 Task: Look for space in Lainate, Italy from 1st July, 2023 to 9th July, 2023 for 2 adults in price range Rs.8000 to Rs.15000. Place can be entire place with 1  bedroom having 1 bed and 1 bathroom. Property type can be house, flat, guest house. Booking option can be shelf check-in. Required host language is English.
Action: Mouse moved to (438, 121)
Screenshot: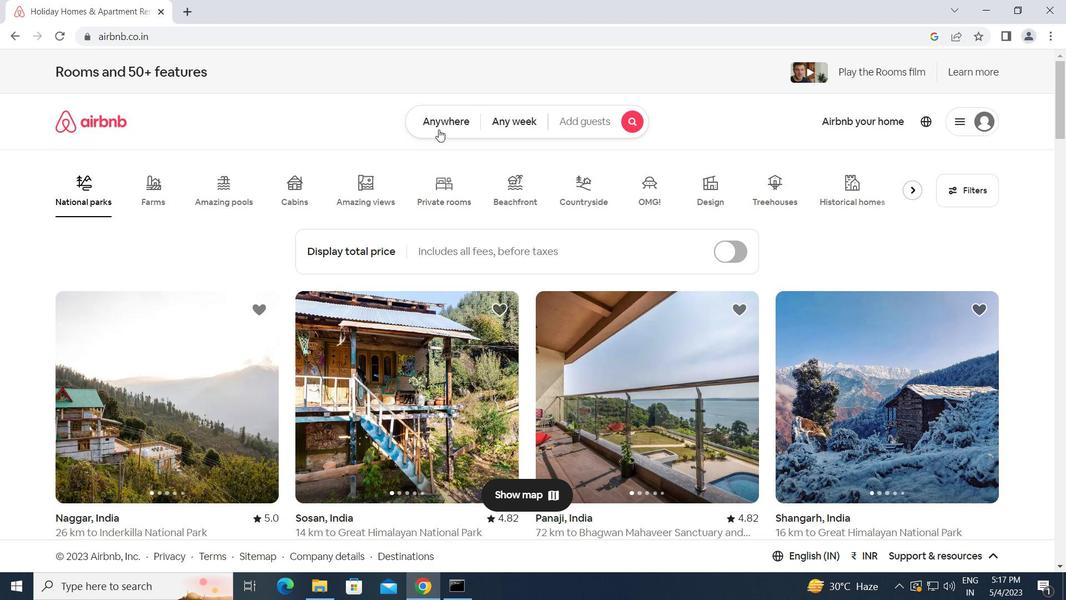 
Action: Mouse pressed left at (438, 121)
Screenshot: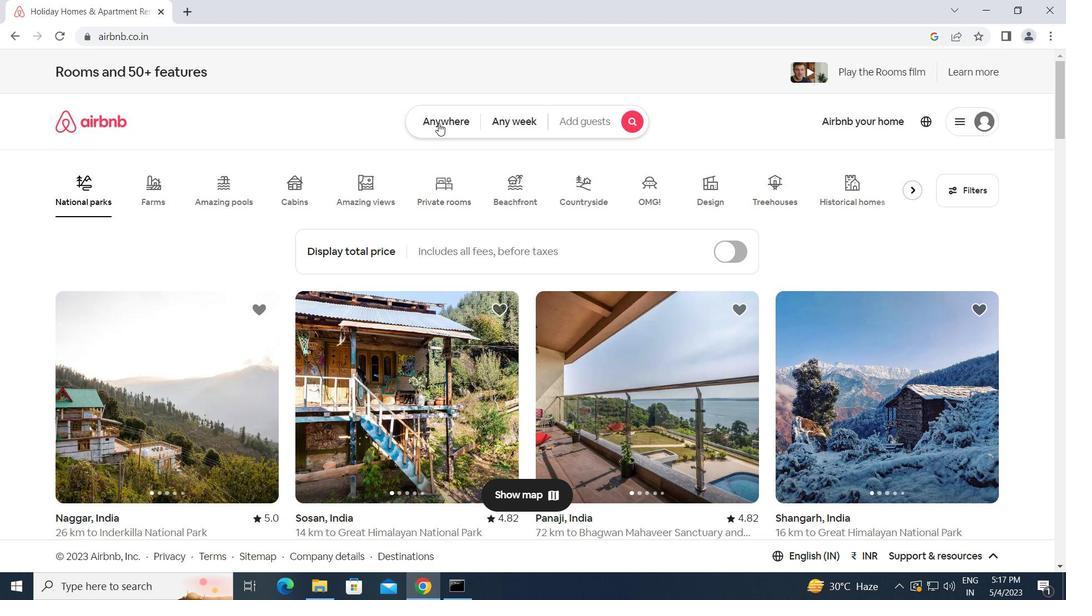 
Action: Mouse moved to (375, 172)
Screenshot: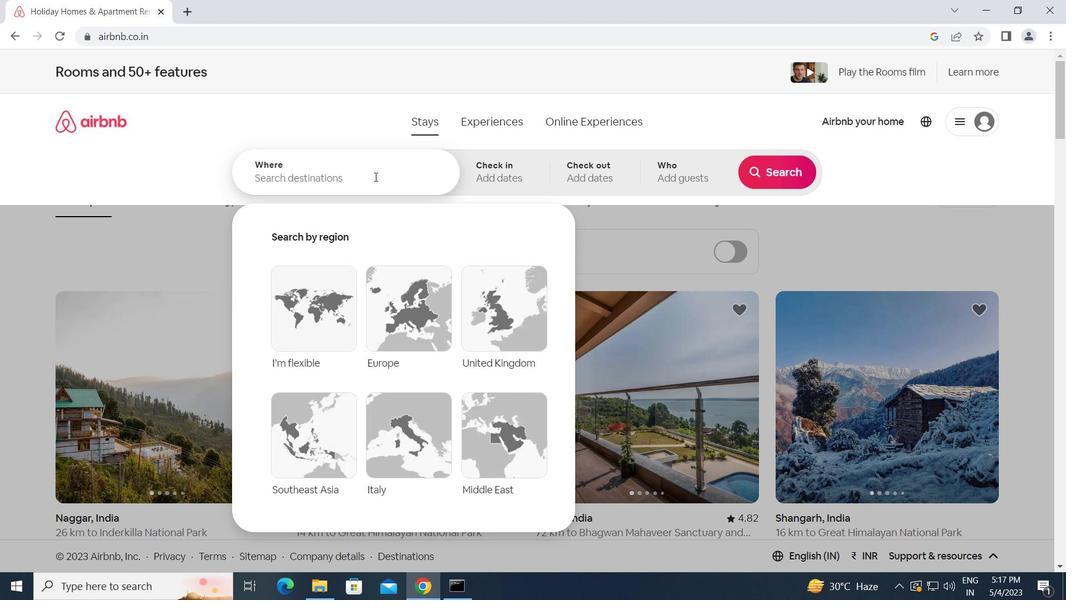 
Action: Mouse pressed left at (375, 172)
Screenshot: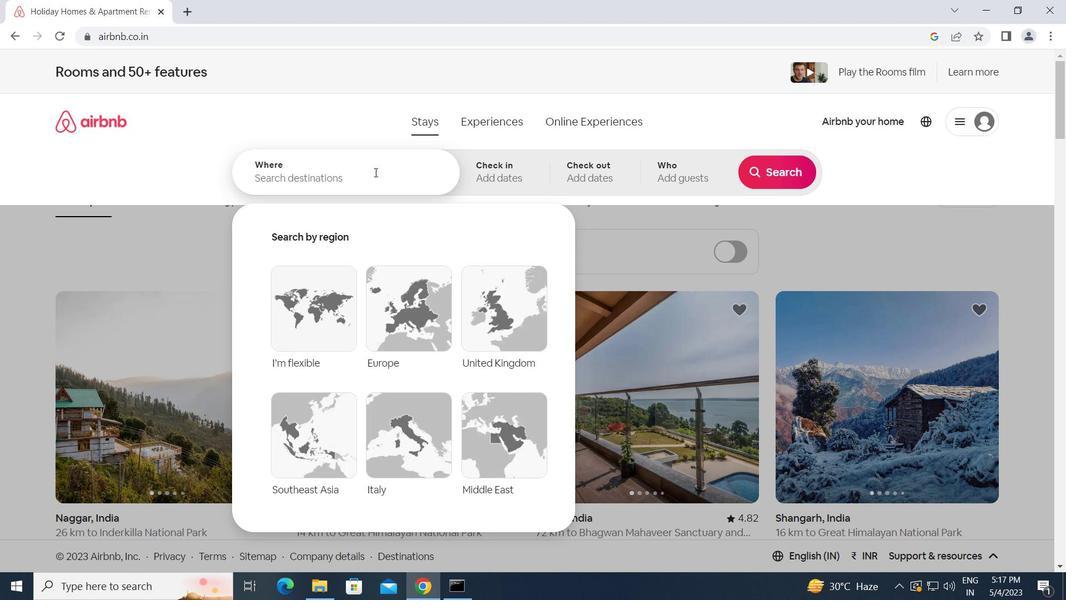 
Action: Key pressed l<Key.caps_lock>ainate,<Key.space><Key.caps_lock>i<Key.caps_lock>taly<Key.enter>
Screenshot: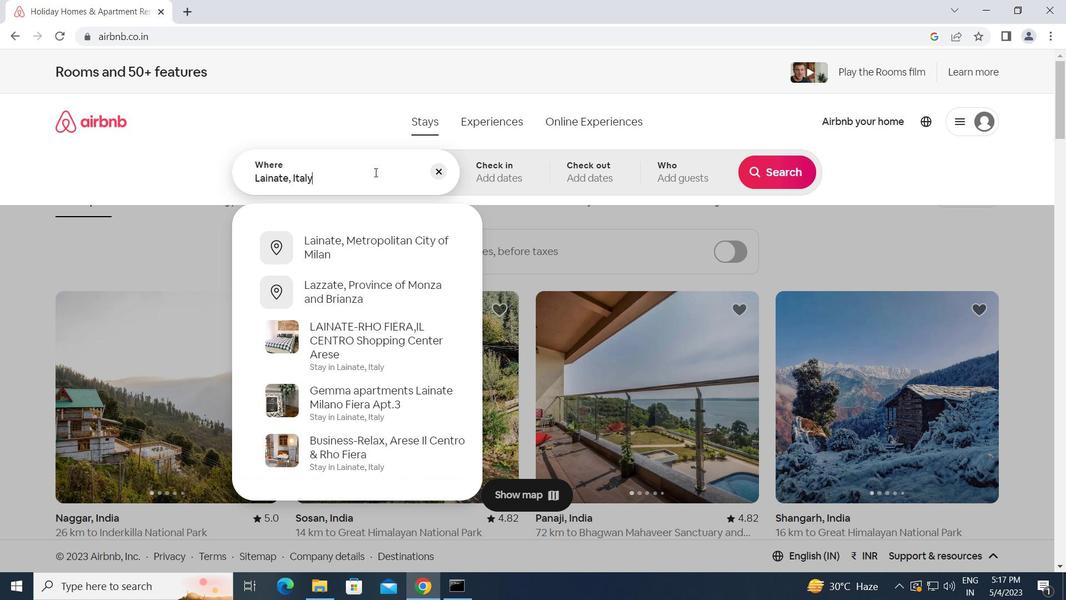 
Action: Mouse moved to (775, 281)
Screenshot: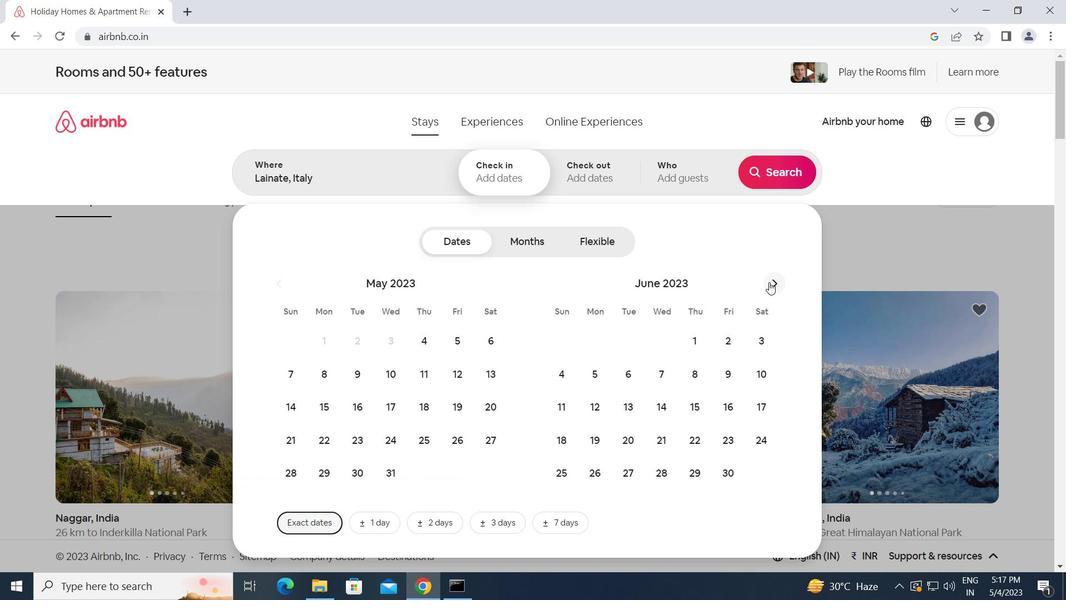 
Action: Mouse pressed left at (775, 281)
Screenshot: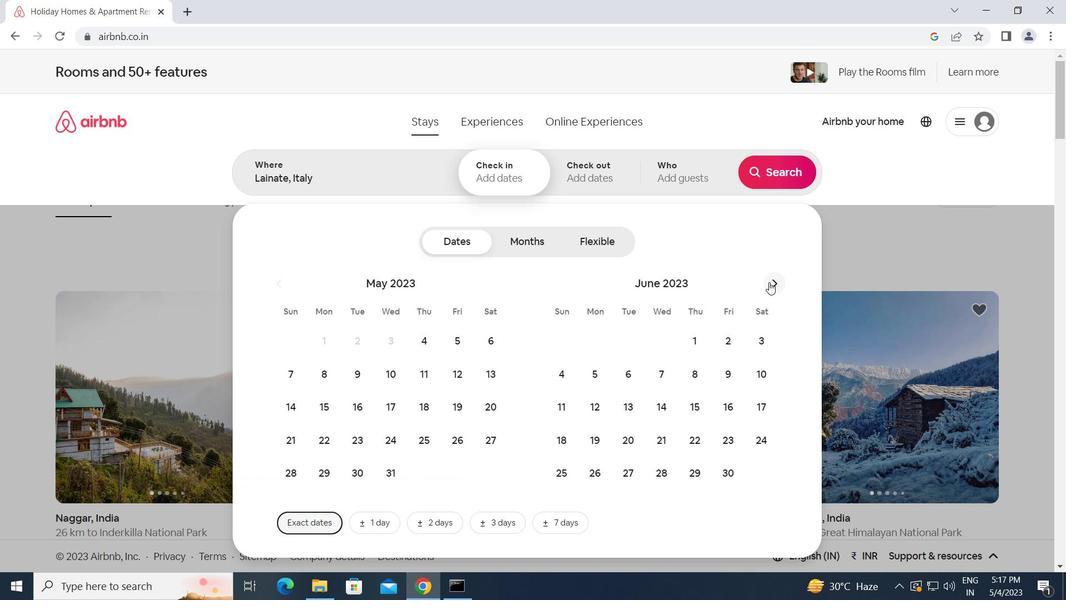 
Action: Mouse moved to (756, 341)
Screenshot: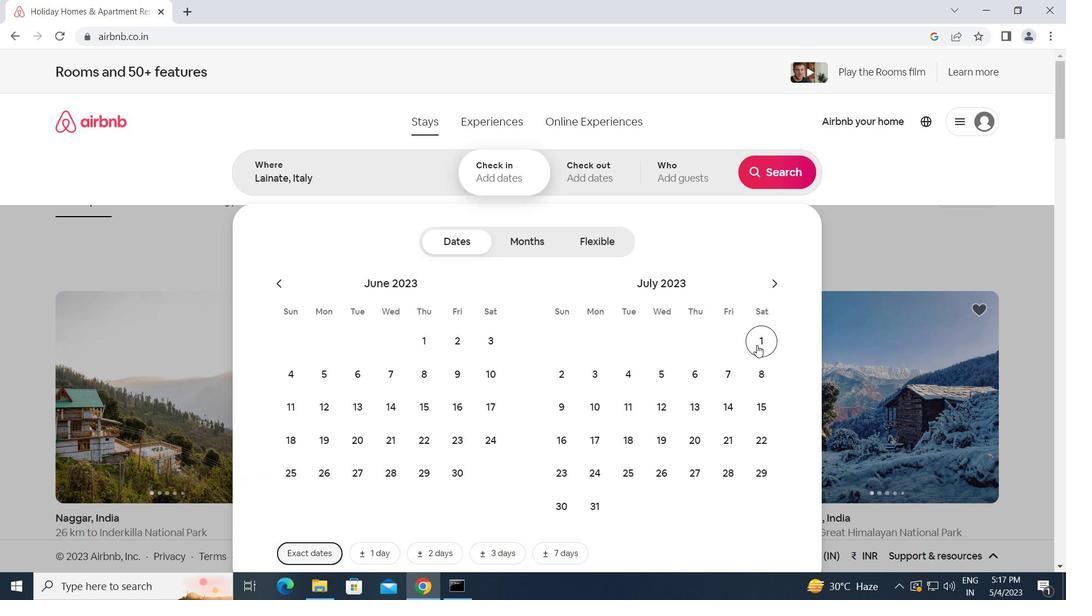 
Action: Mouse pressed left at (756, 341)
Screenshot: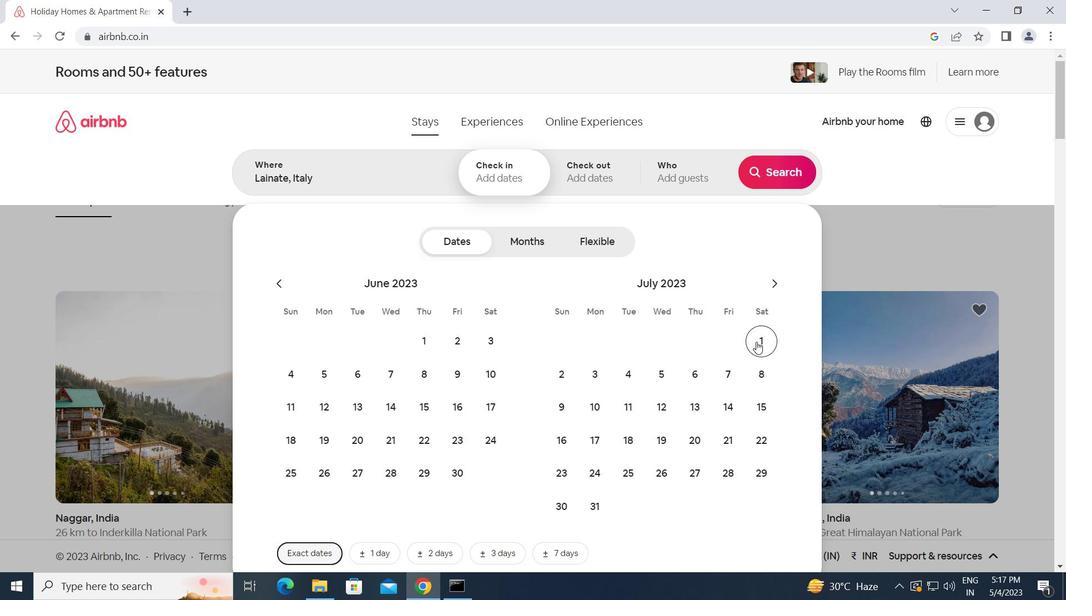 
Action: Mouse moved to (566, 408)
Screenshot: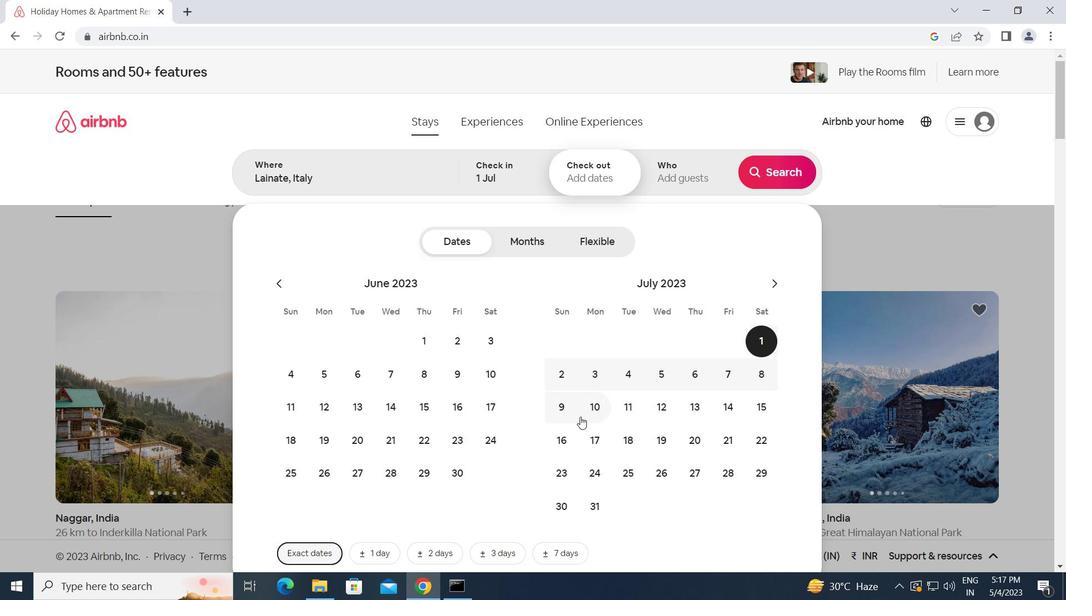 
Action: Mouse pressed left at (566, 408)
Screenshot: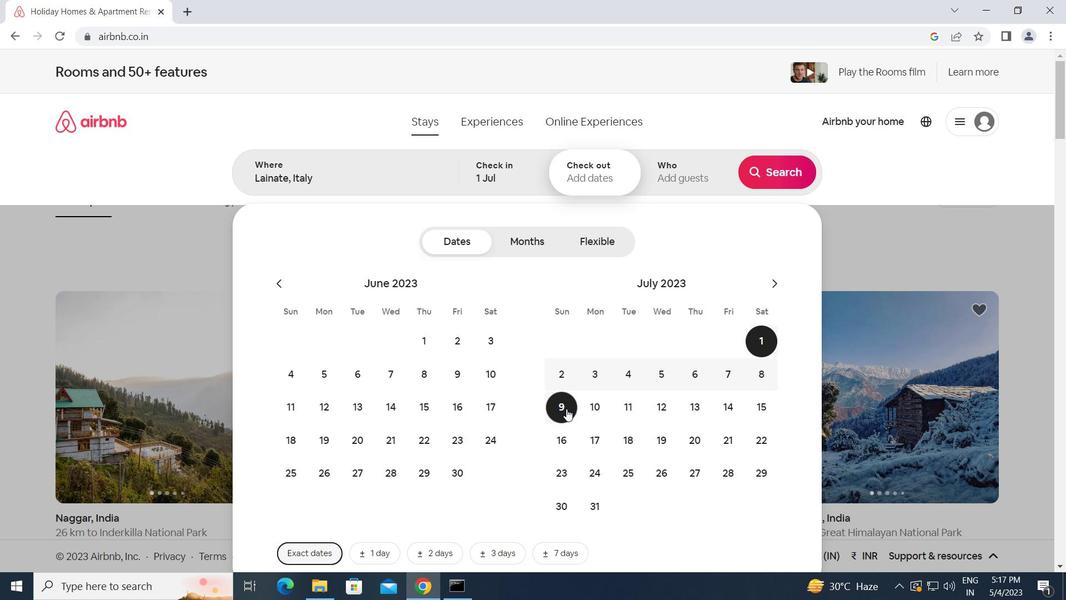 
Action: Mouse moved to (662, 178)
Screenshot: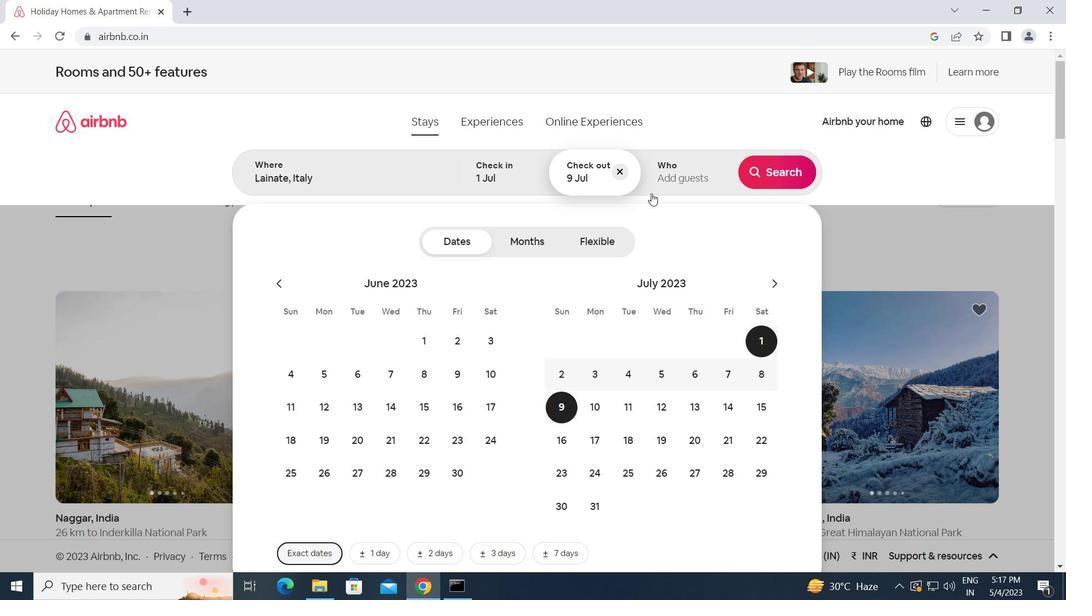 
Action: Mouse pressed left at (662, 178)
Screenshot: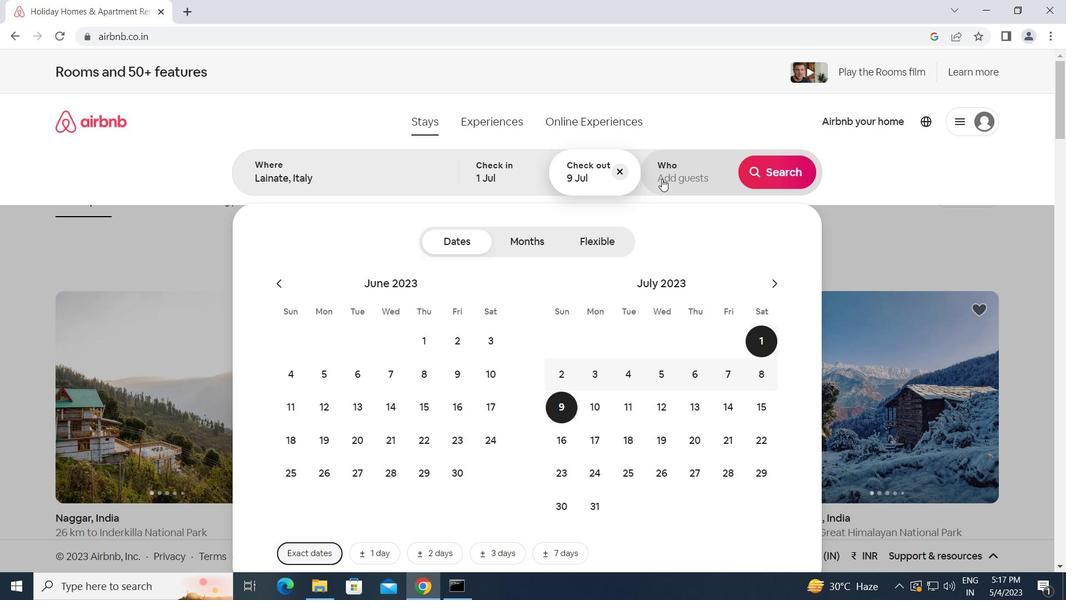 
Action: Mouse moved to (783, 252)
Screenshot: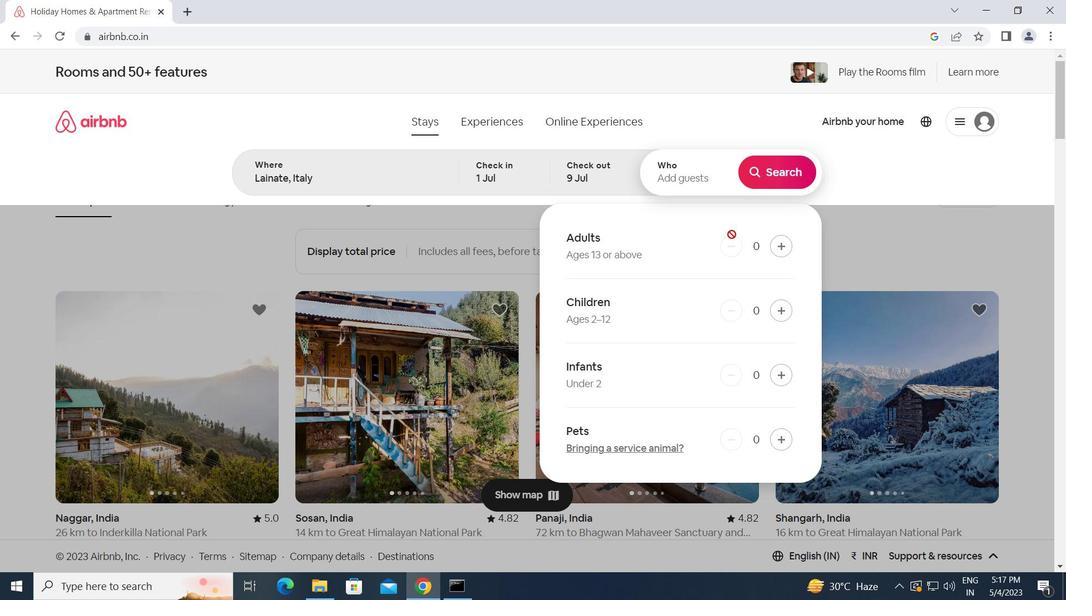 
Action: Mouse pressed left at (783, 252)
Screenshot: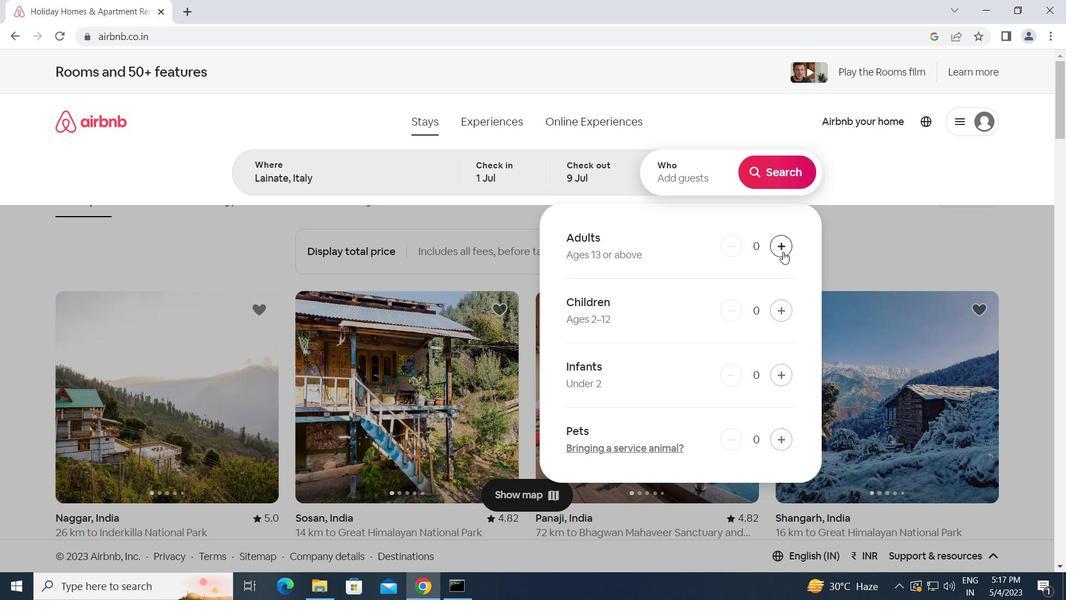 
Action: Mouse pressed left at (783, 252)
Screenshot: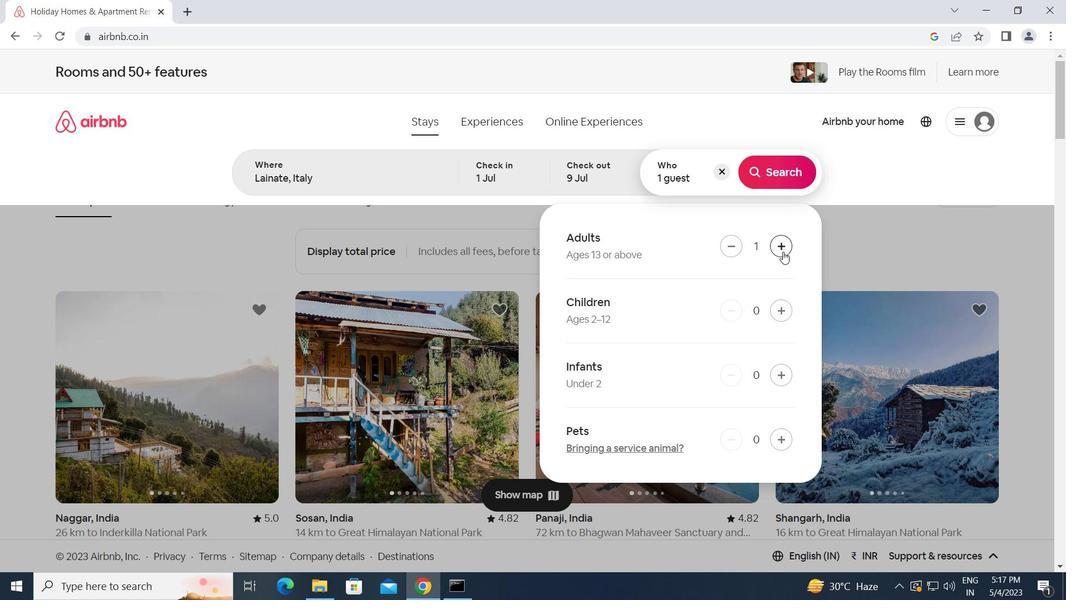 
Action: Mouse moved to (780, 170)
Screenshot: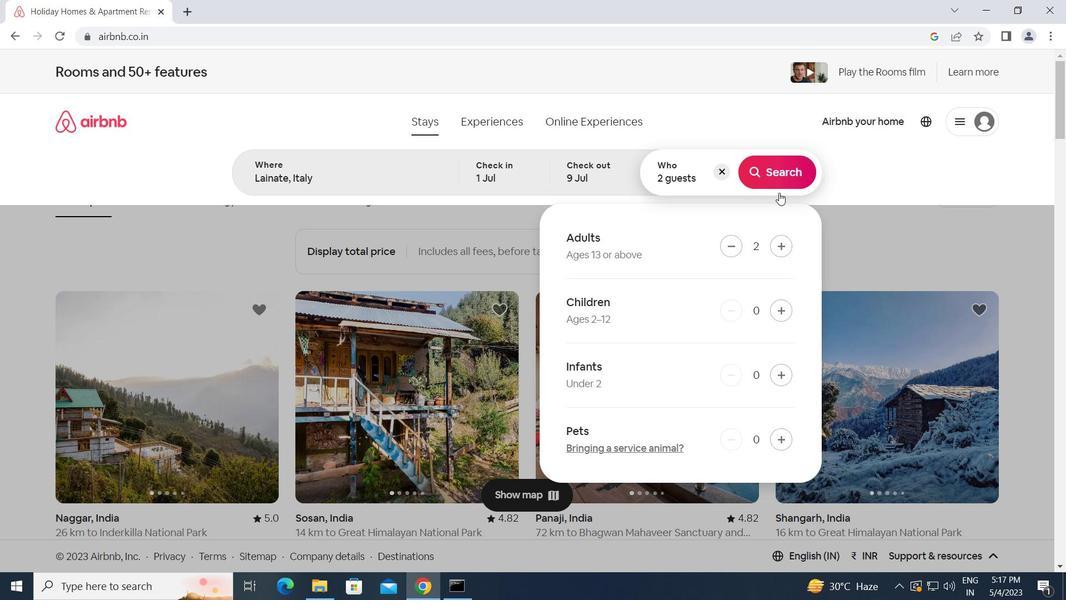 
Action: Mouse pressed left at (780, 170)
Screenshot: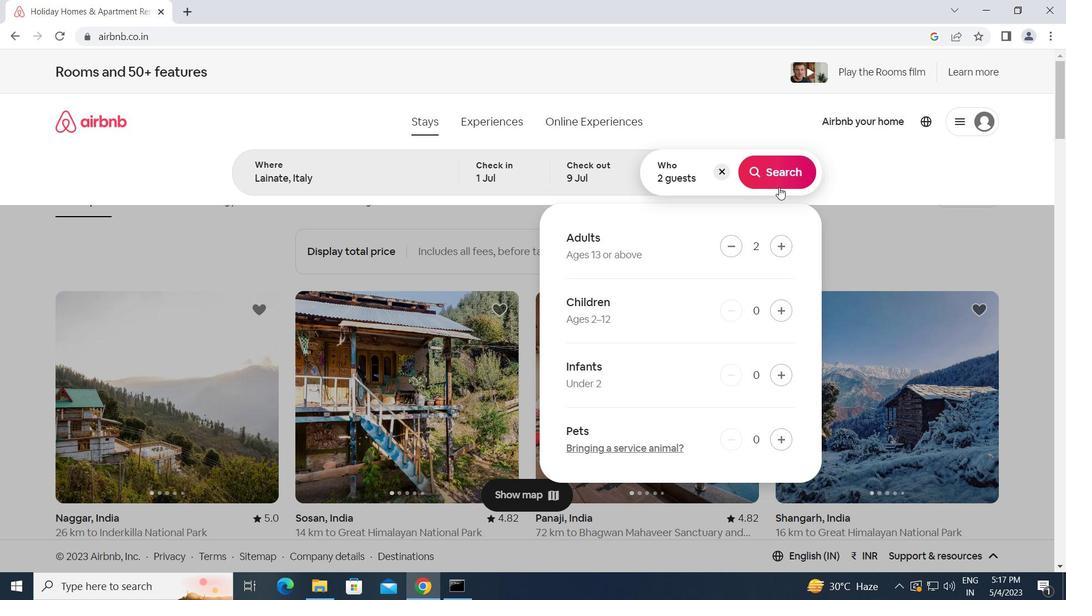
Action: Mouse moved to (987, 132)
Screenshot: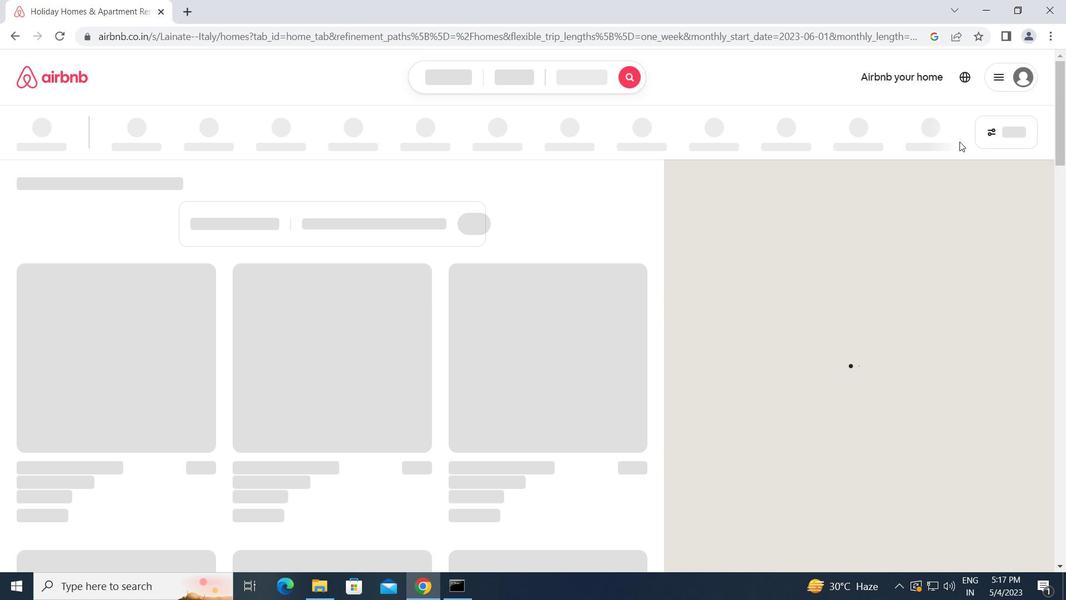 
Action: Mouse pressed left at (987, 132)
Screenshot: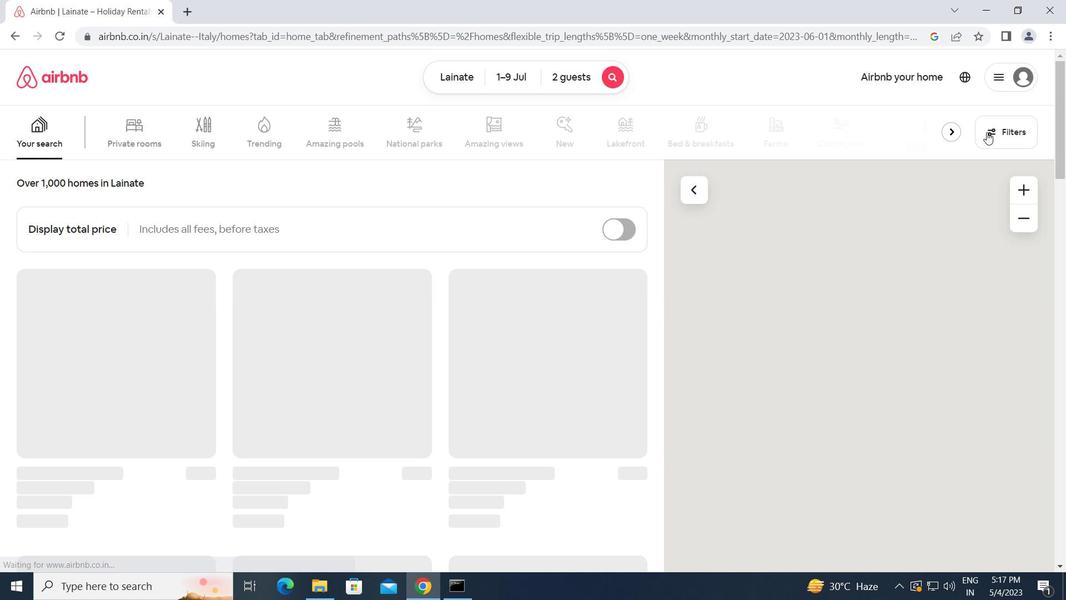 
Action: Mouse moved to (352, 311)
Screenshot: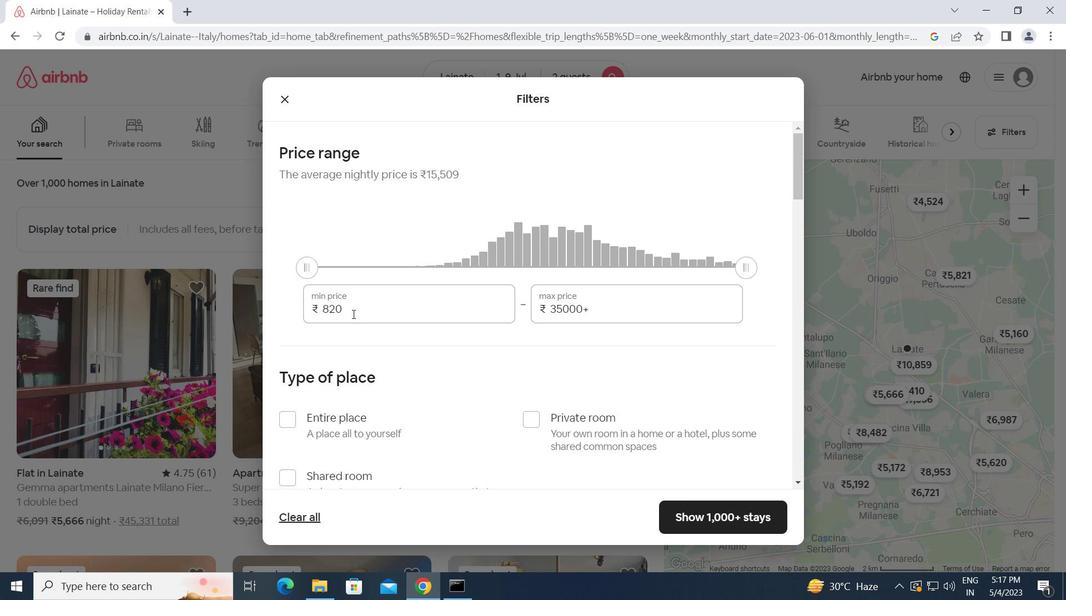 
Action: Mouse pressed left at (352, 311)
Screenshot: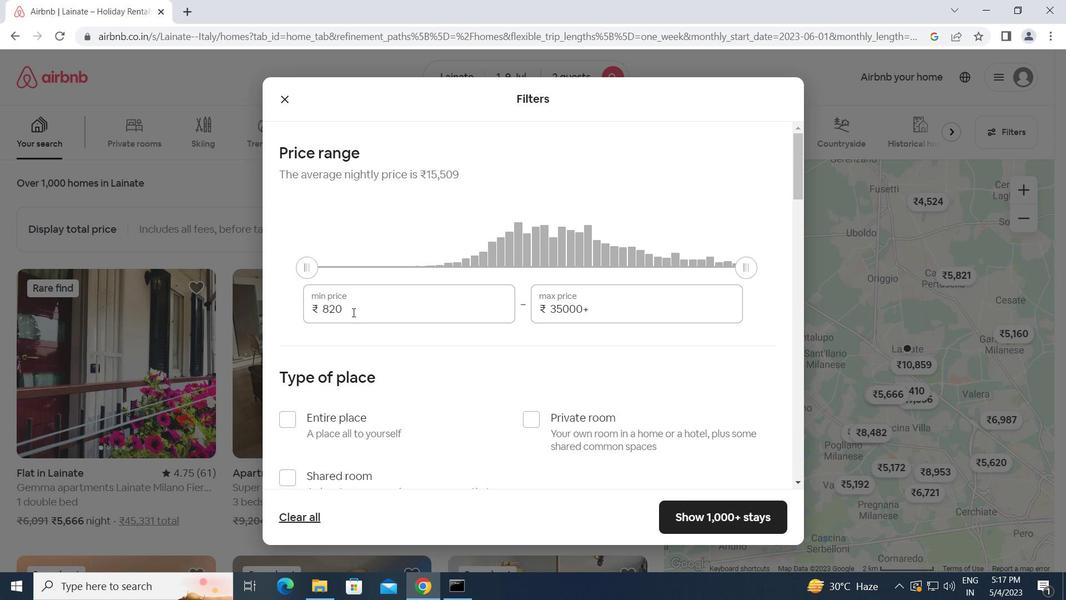 
Action: Mouse moved to (313, 300)
Screenshot: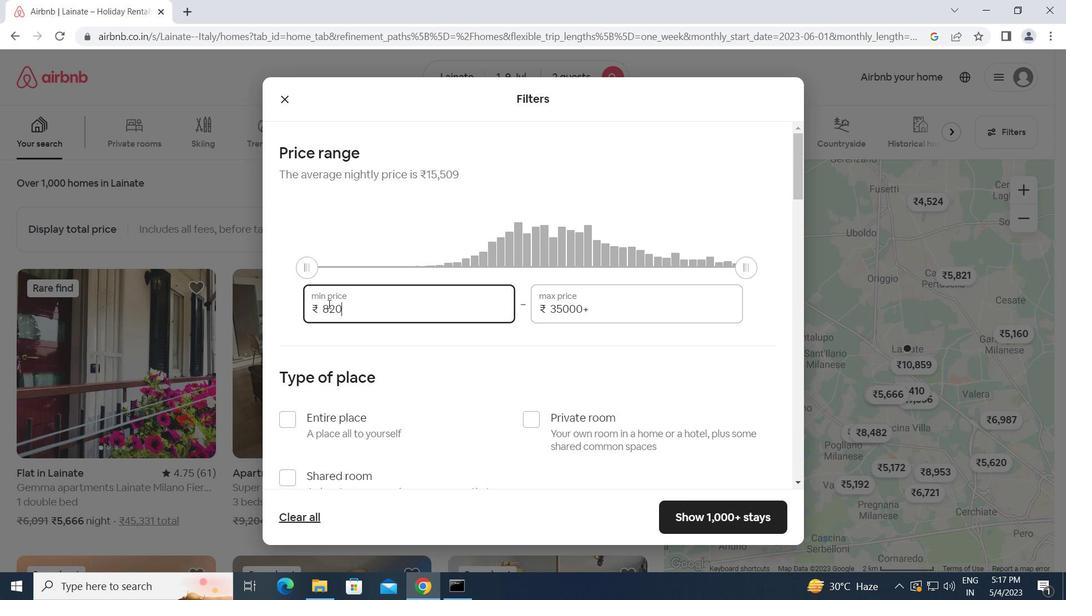 
Action: Key pressed 8000<Key.tab>15<Key.backspace><Key.backspace><Key.backspace><Key.backspace><Key.backspace><Key.backspace><Key.backspace>15000
Screenshot: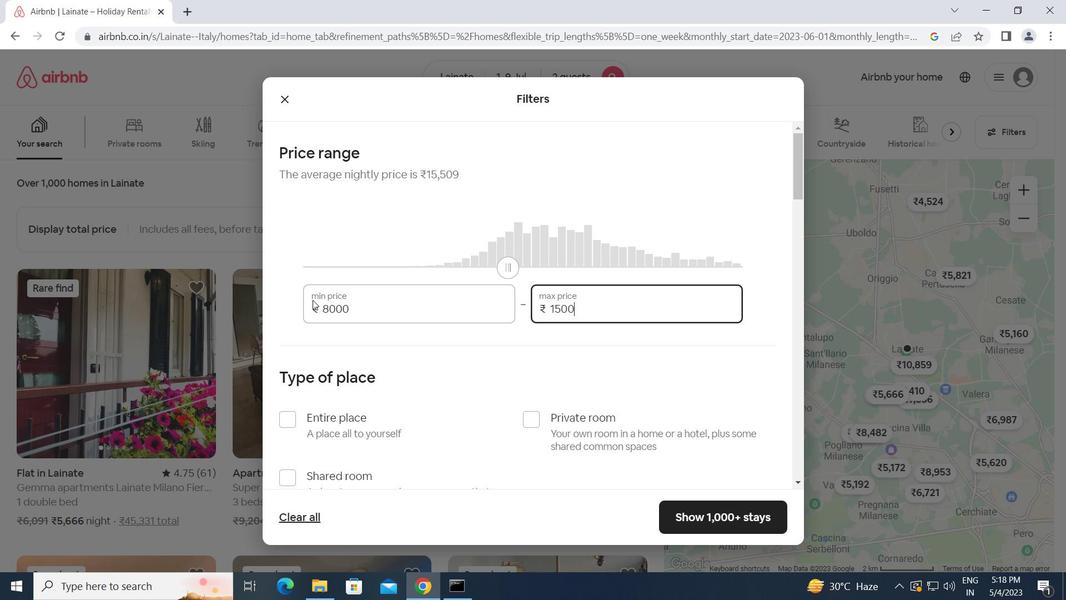 
Action: Mouse moved to (322, 327)
Screenshot: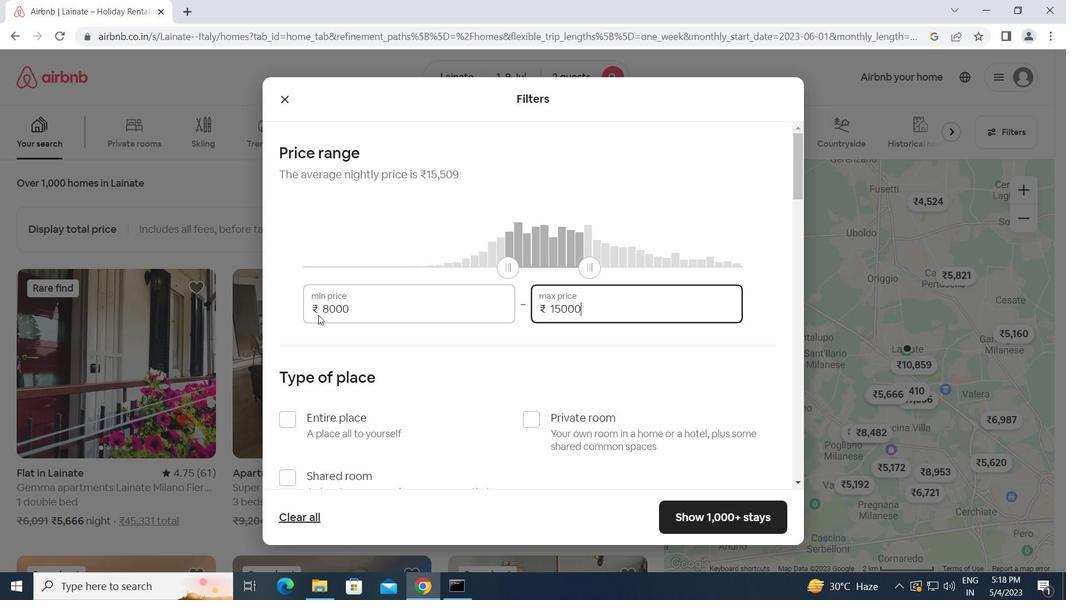 
Action: Mouse scrolled (322, 326) with delta (0, 0)
Screenshot: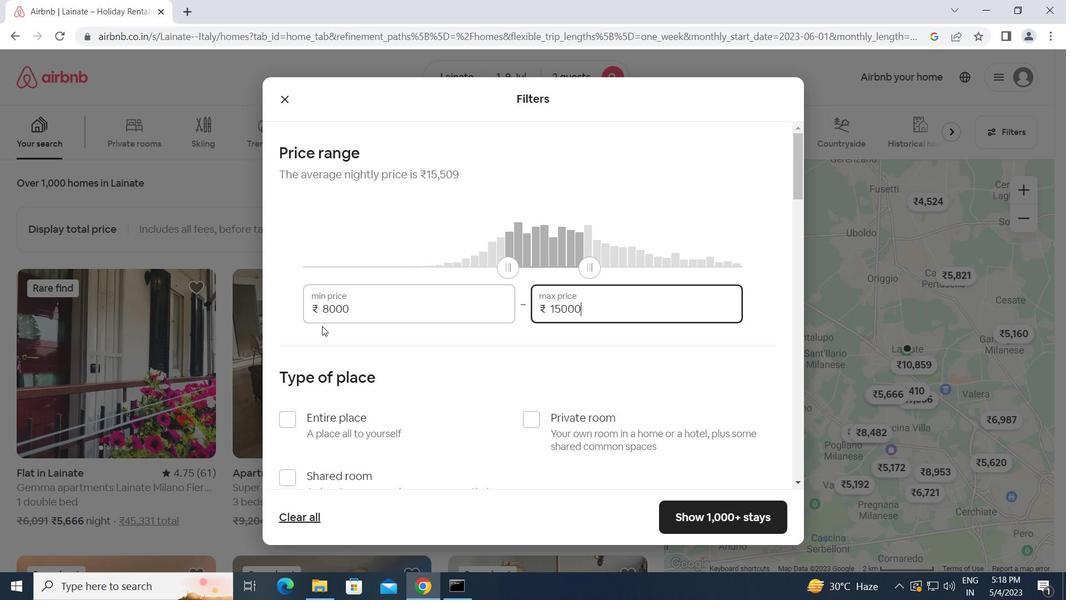 
Action: Mouse moved to (284, 349)
Screenshot: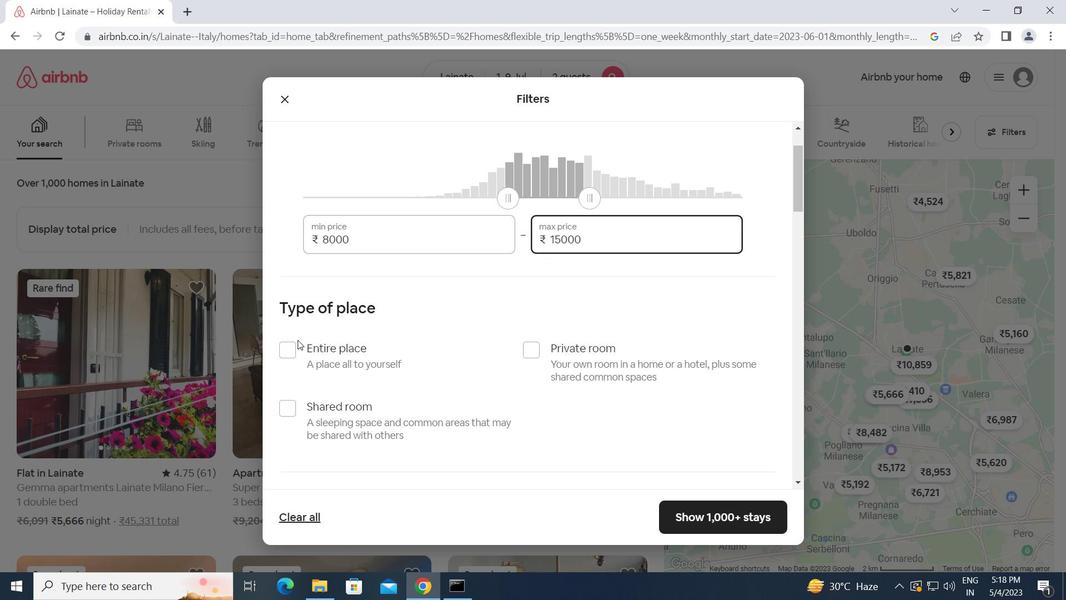 
Action: Mouse pressed left at (284, 349)
Screenshot: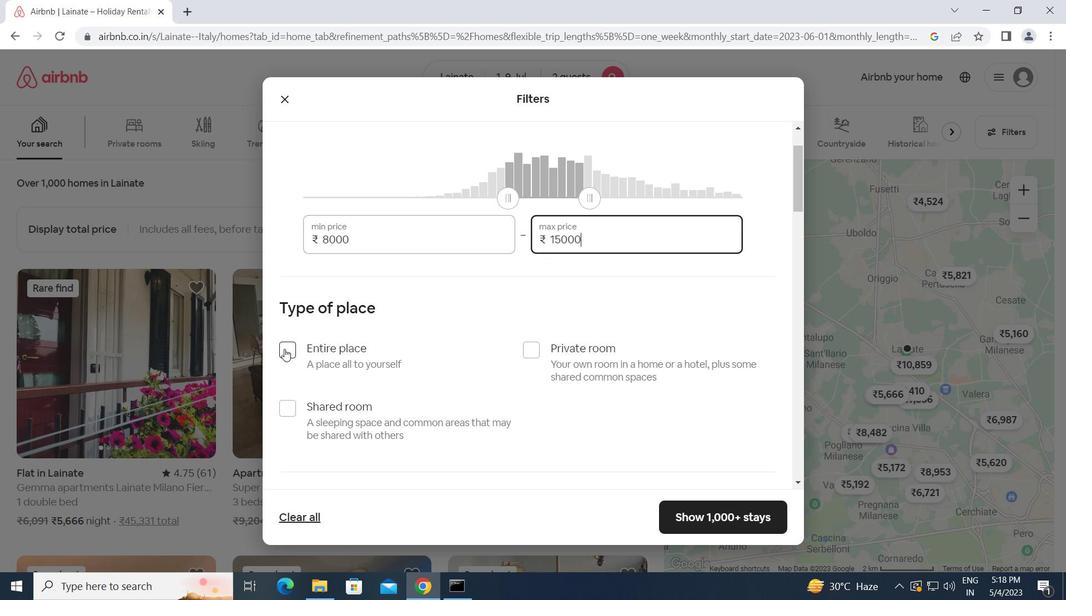 
Action: Mouse moved to (394, 372)
Screenshot: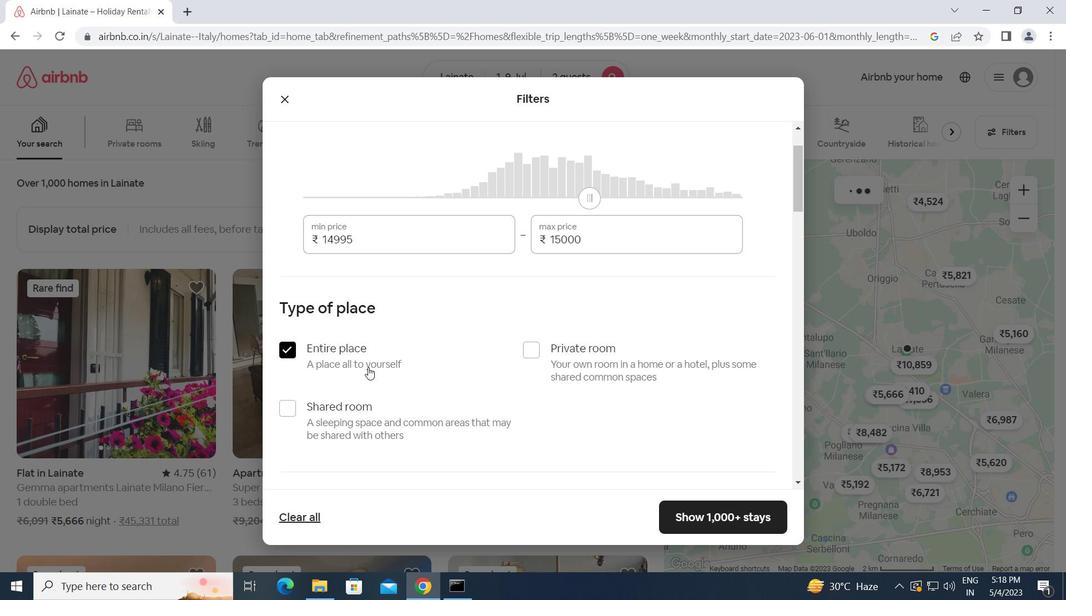 
Action: Mouse scrolled (394, 372) with delta (0, 0)
Screenshot: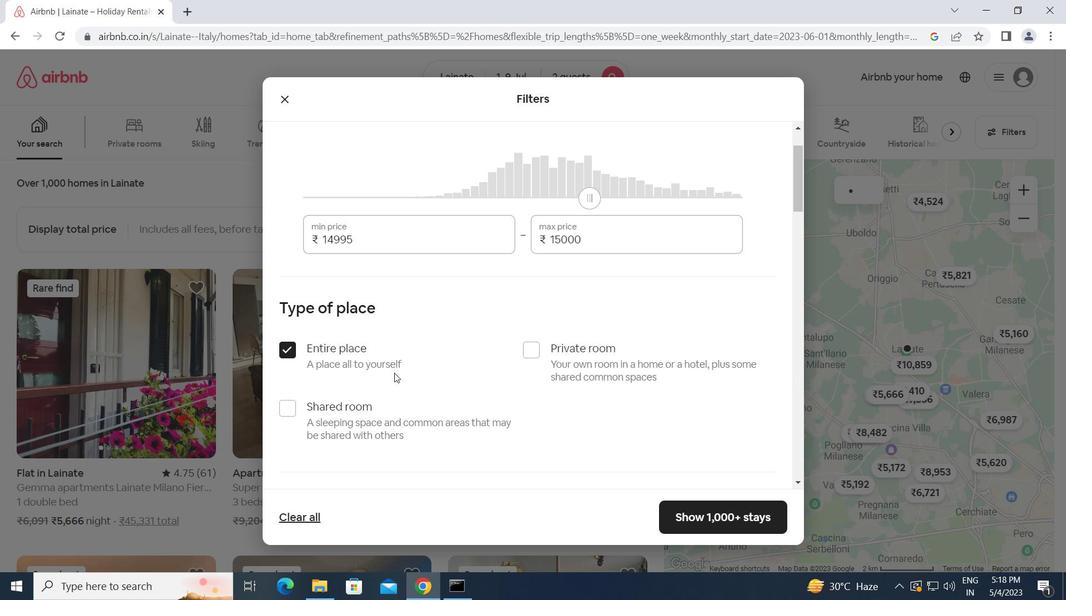 
Action: Mouse scrolled (394, 372) with delta (0, 0)
Screenshot: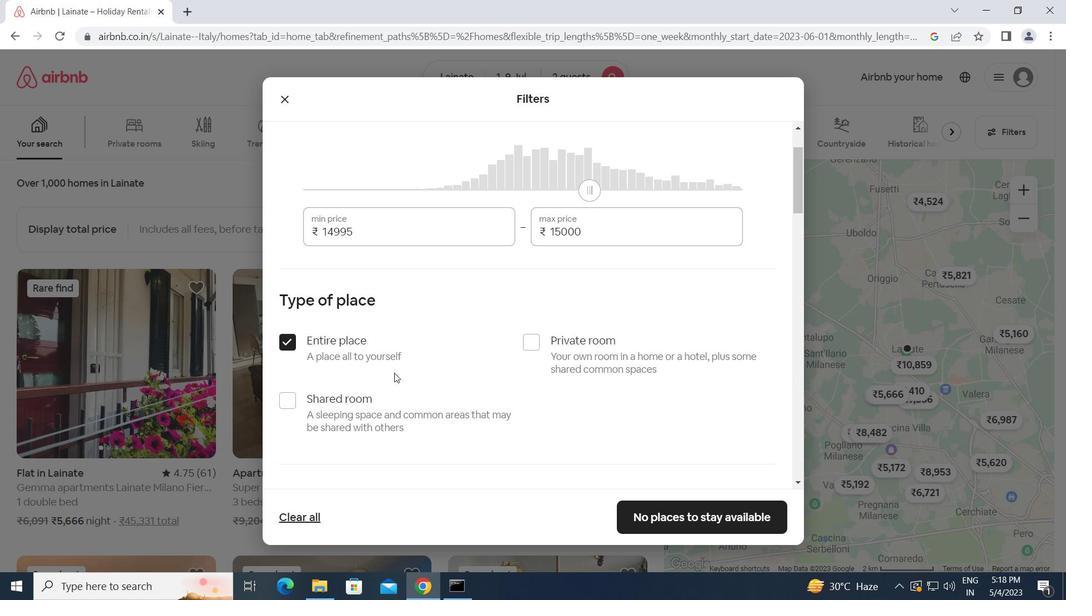 
Action: Mouse scrolled (394, 372) with delta (0, 0)
Screenshot: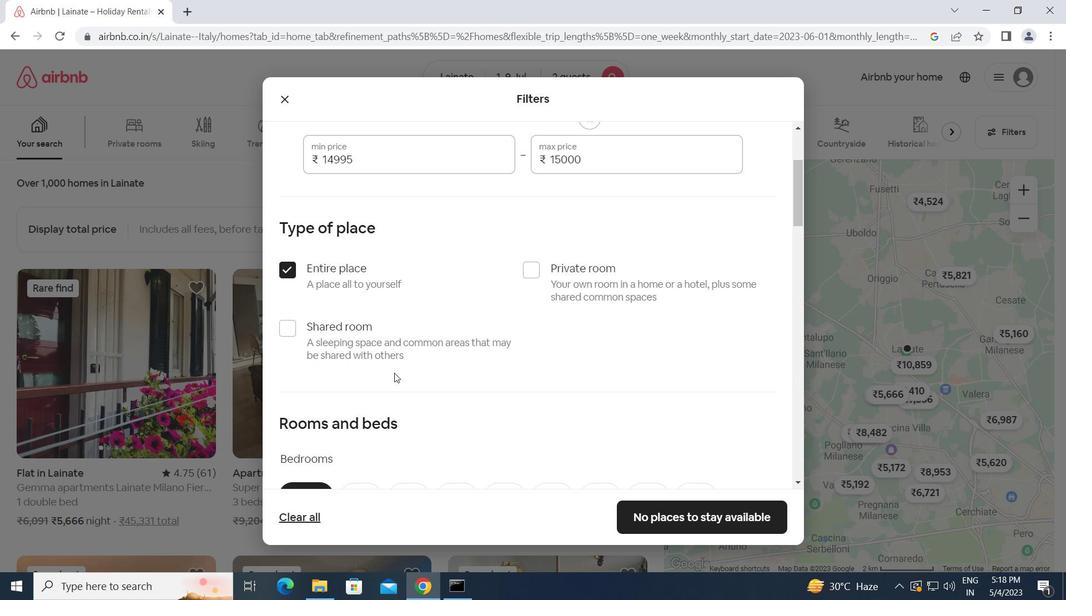 
Action: Mouse scrolled (394, 372) with delta (0, 0)
Screenshot: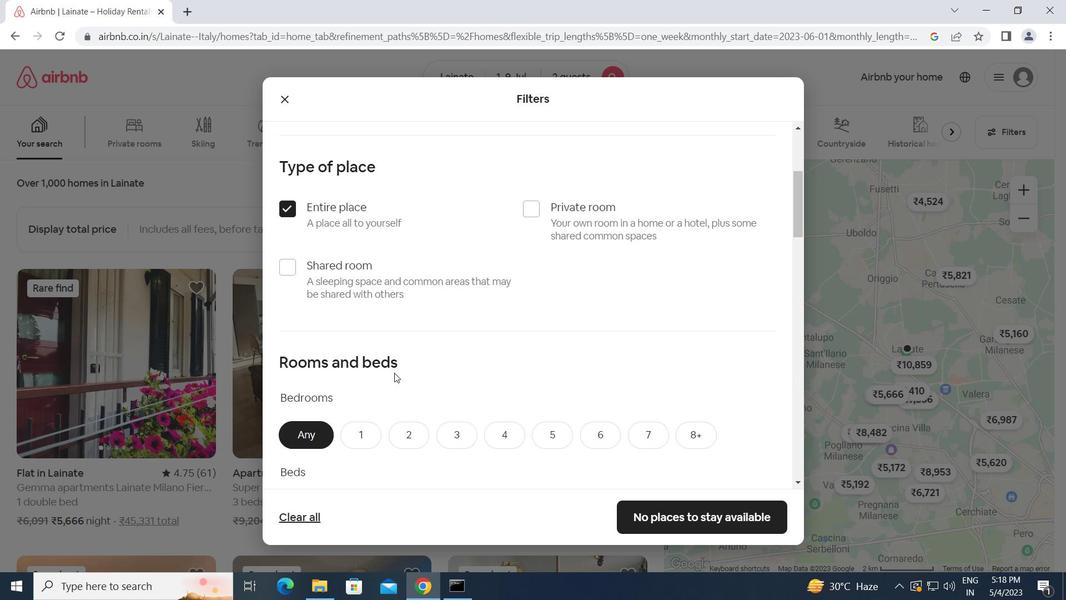 
Action: Mouse moved to (366, 302)
Screenshot: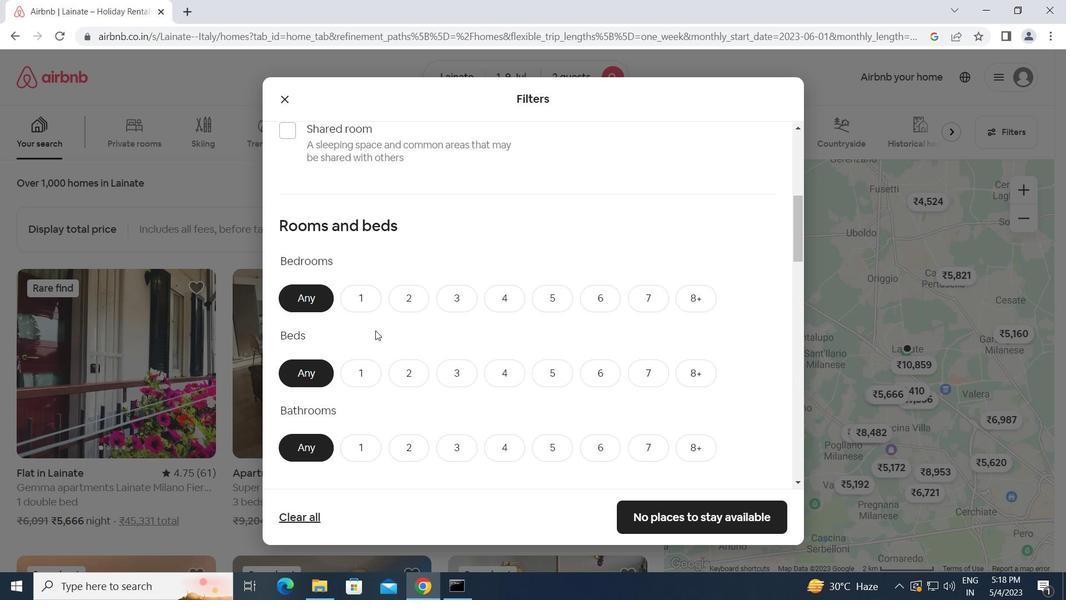 
Action: Mouse pressed left at (366, 302)
Screenshot: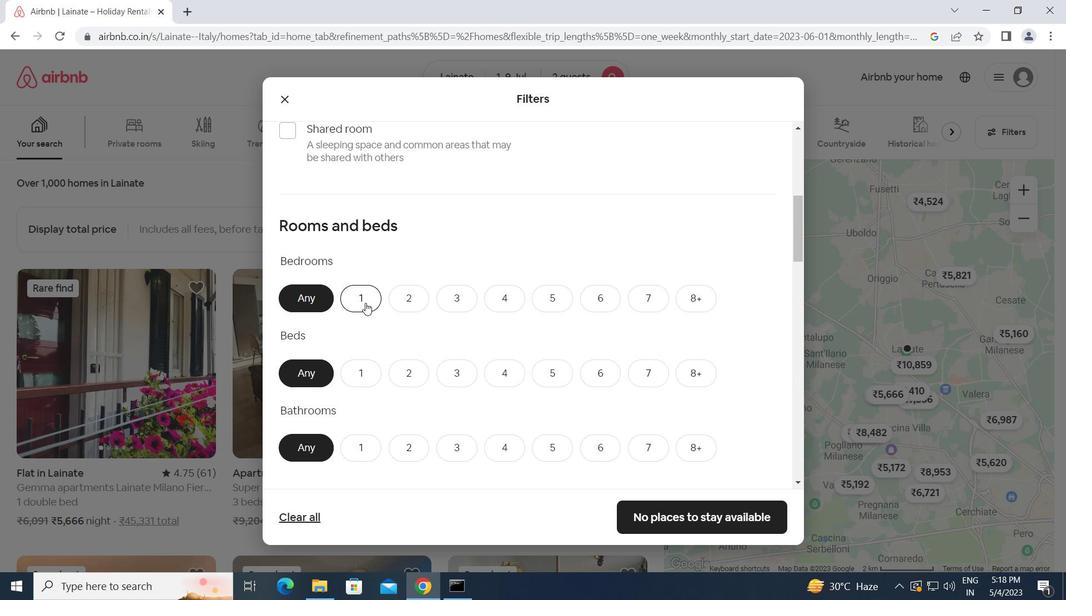 
Action: Mouse moved to (354, 370)
Screenshot: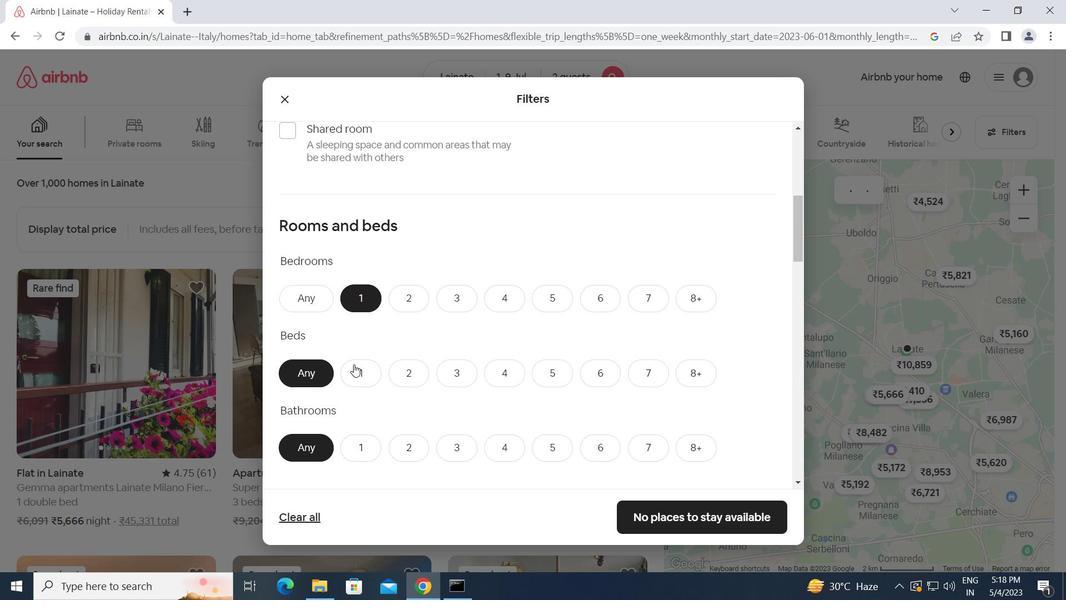 
Action: Mouse pressed left at (354, 370)
Screenshot: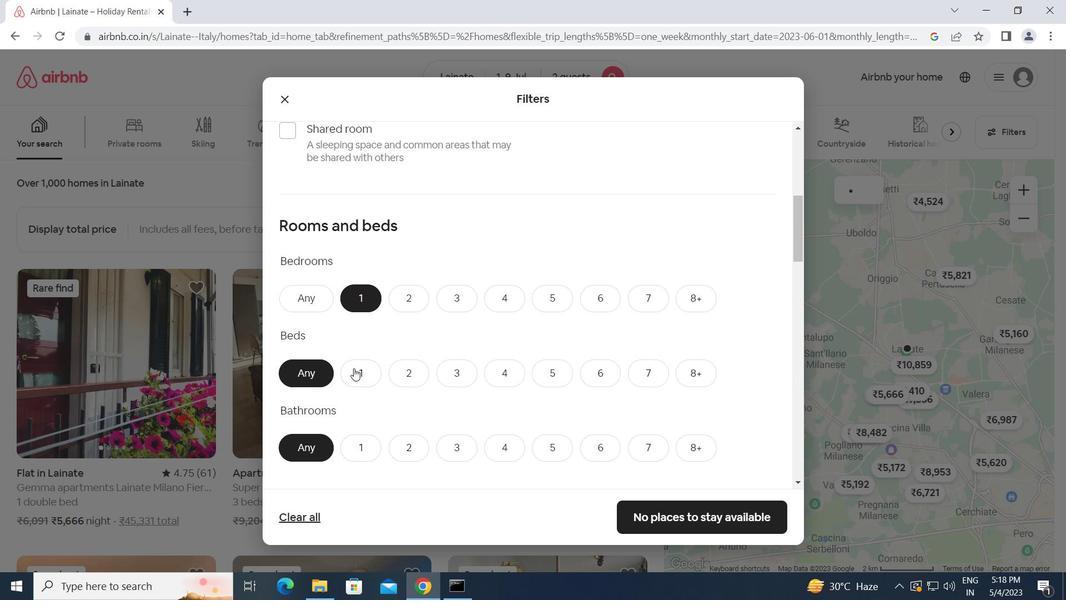 
Action: Mouse moved to (353, 450)
Screenshot: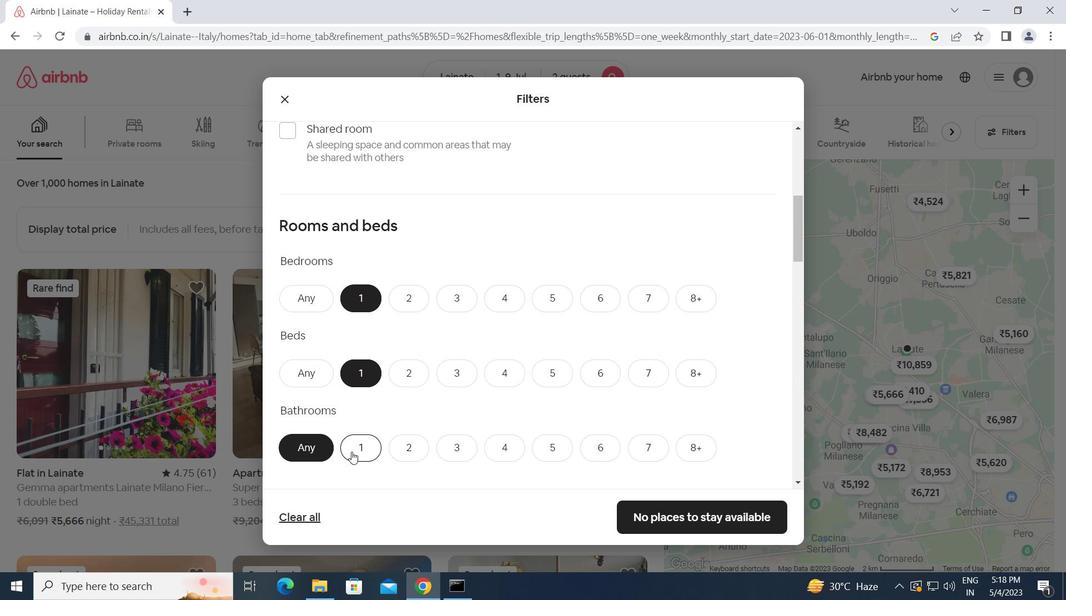 
Action: Mouse pressed left at (353, 450)
Screenshot: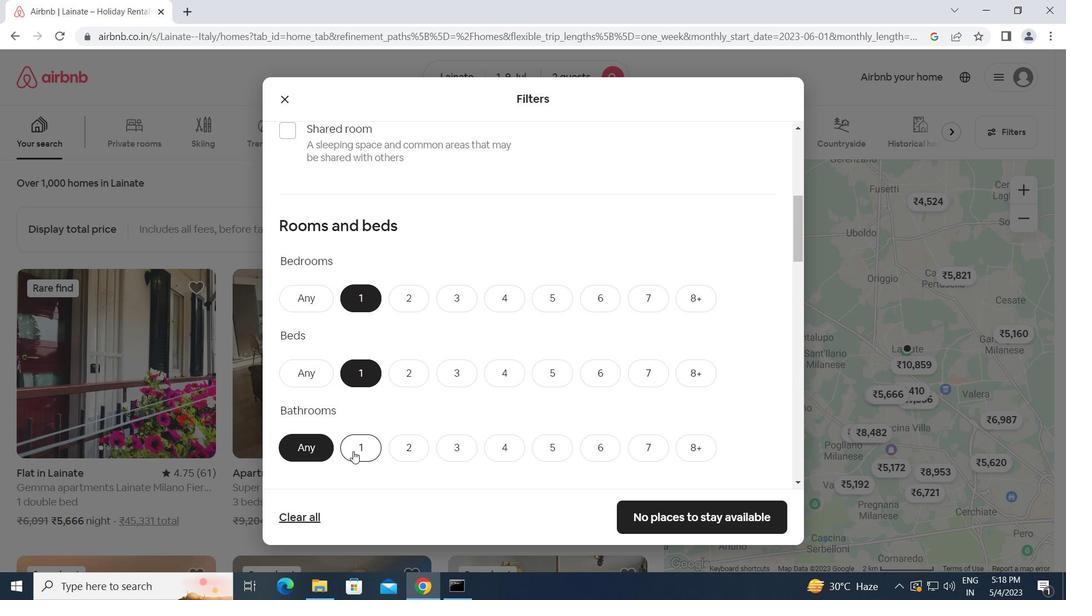 
Action: Mouse moved to (462, 438)
Screenshot: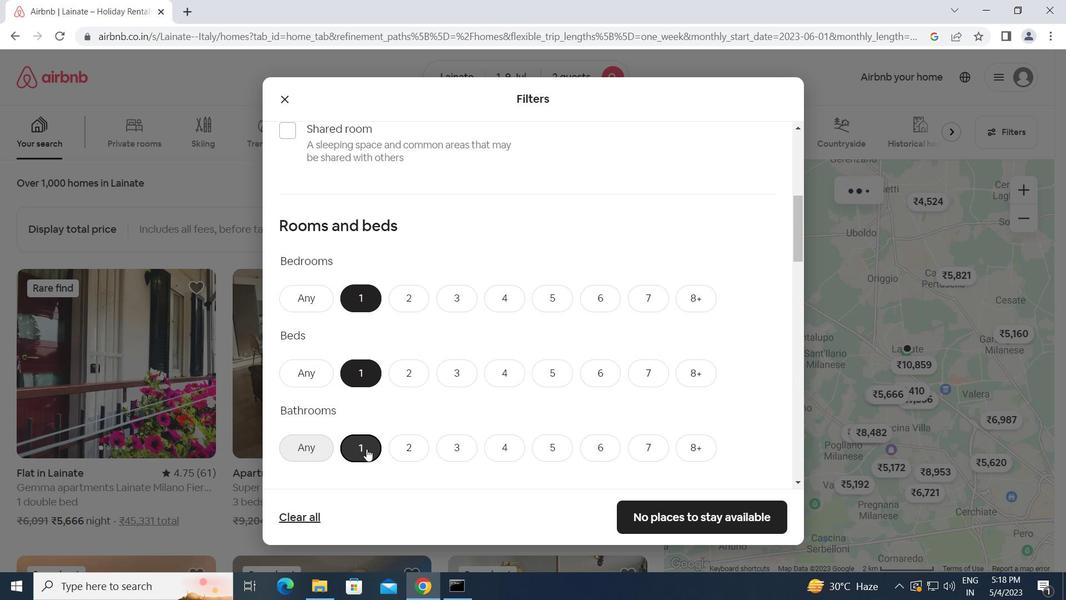 
Action: Mouse scrolled (462, 438) with delta (0, 0)
Screenshot: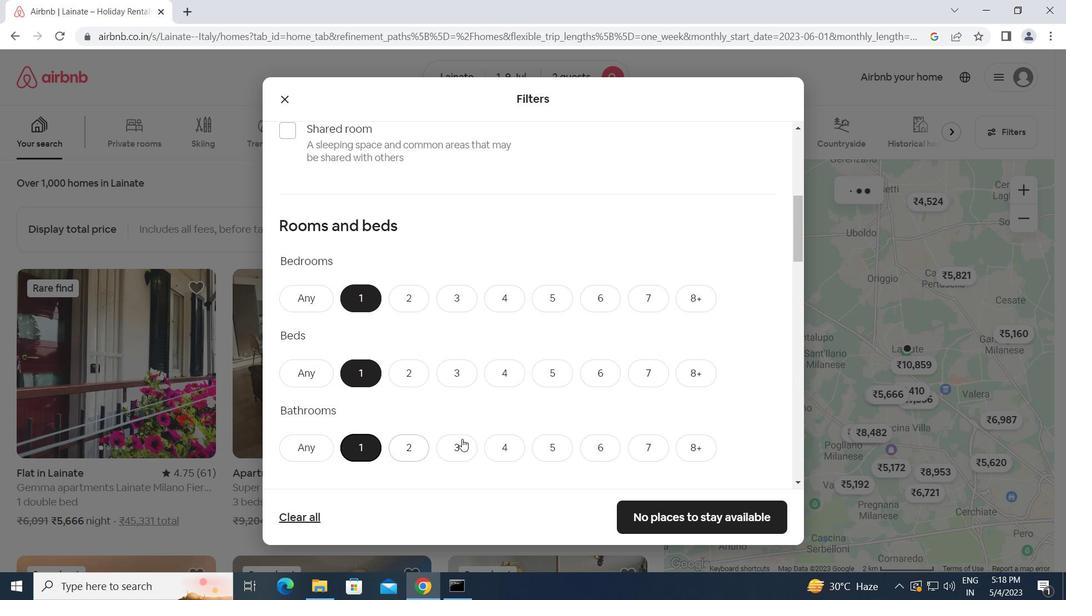 
Action: Mouse scrolled (462, 438) with delta (0, 0)
Screenshot: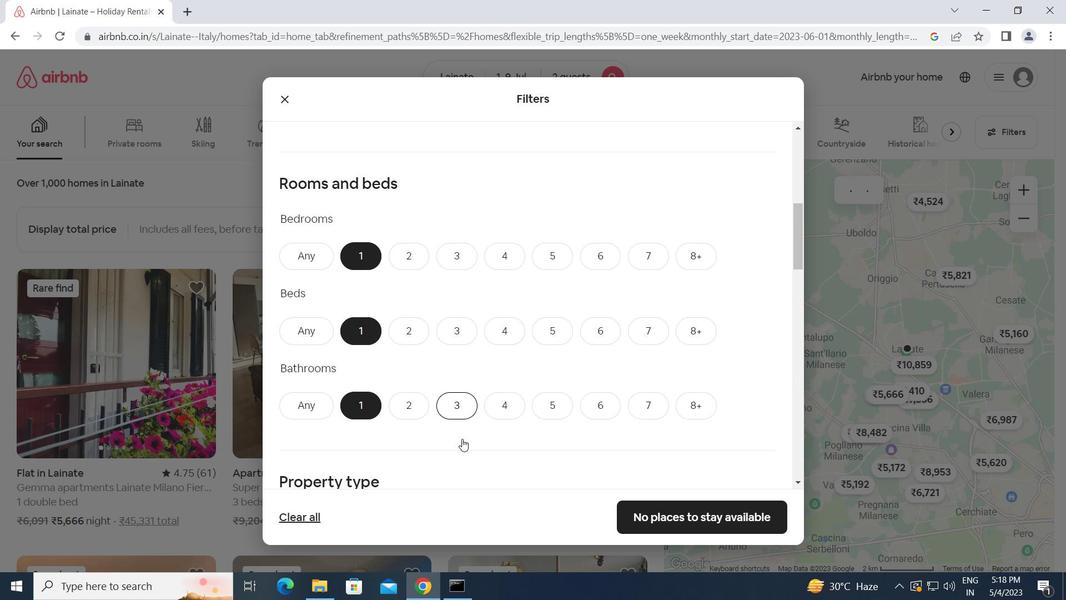
Action: Mouse scrolled (462, 438) with delta (0, 0)
Screenshot: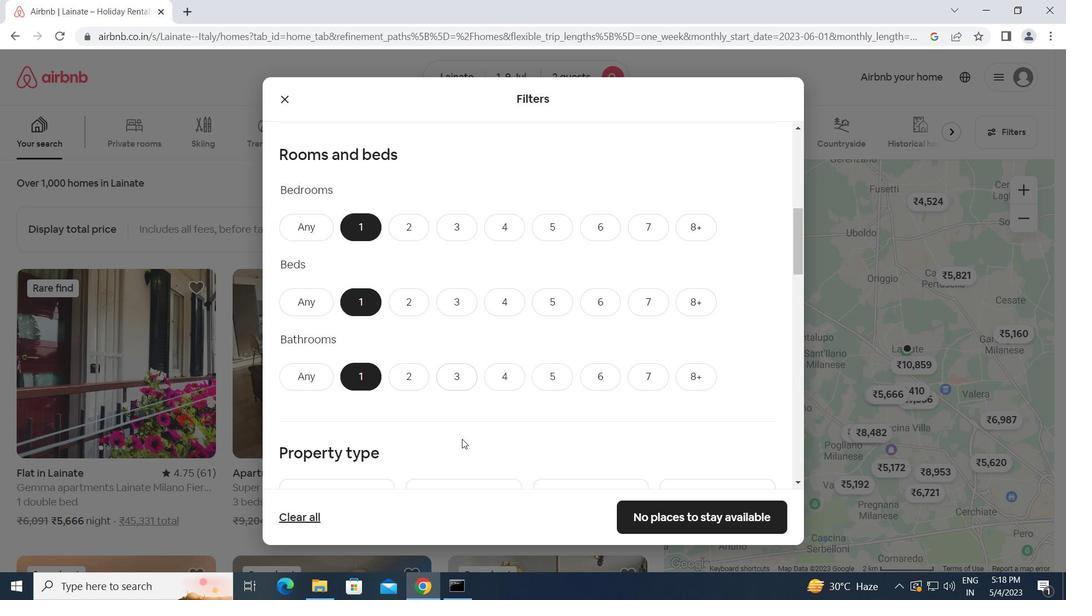 
Action: Mouse moved to (359, 403)
Screenshot: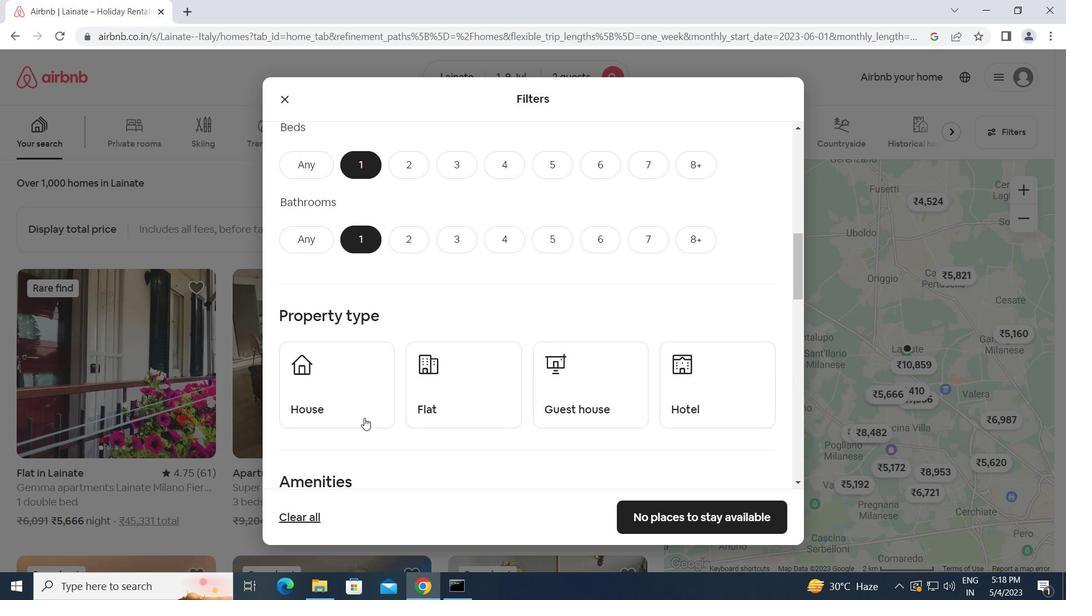 
Action: Mouse pressed left at (359, 403)
Screenshot: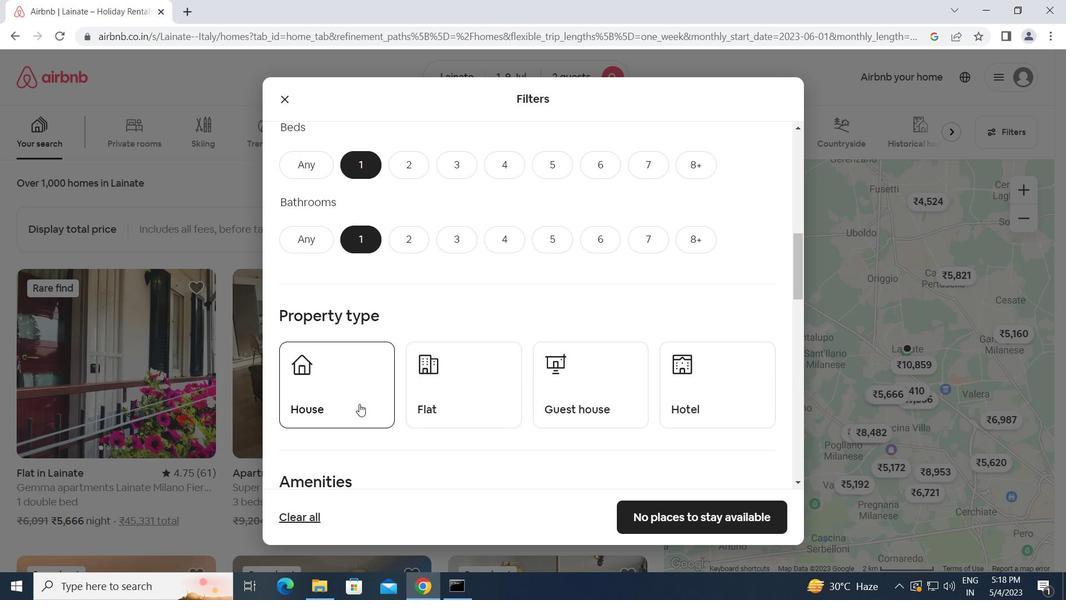 
Action: Mouse moved to (436, 400)
Screenshot: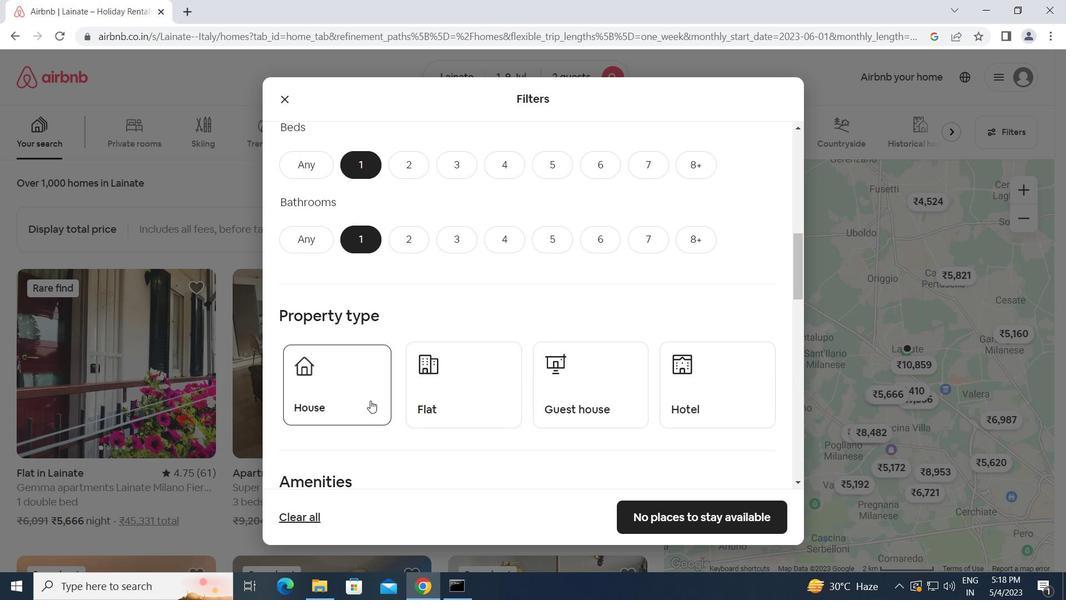 
Action: Mouse pressed left at (436, 400)
Screenshot: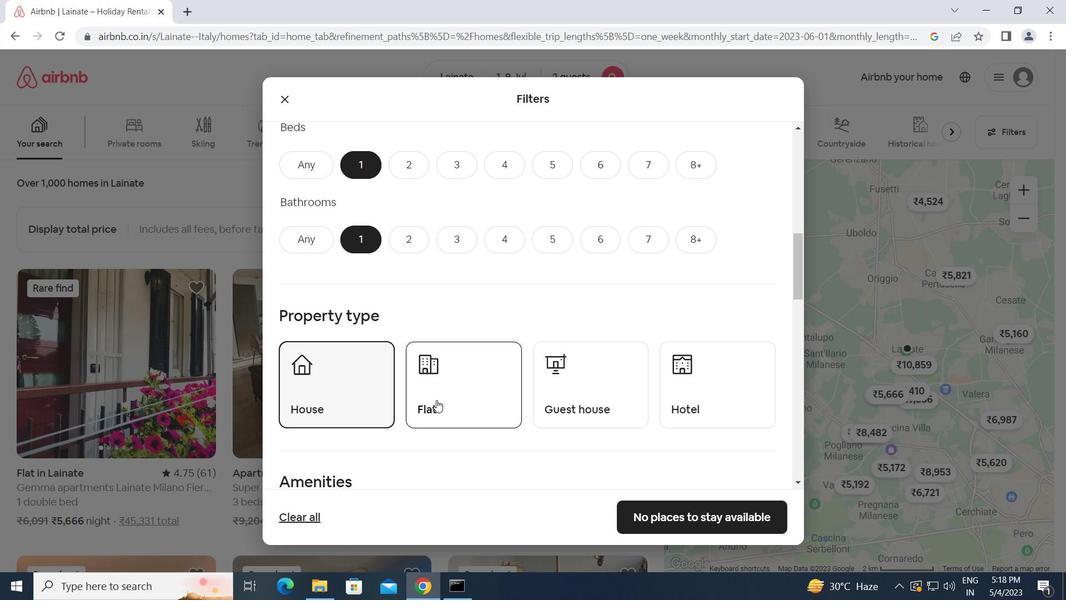 
Action: Mouse moved to (574, 401)
Screenshot: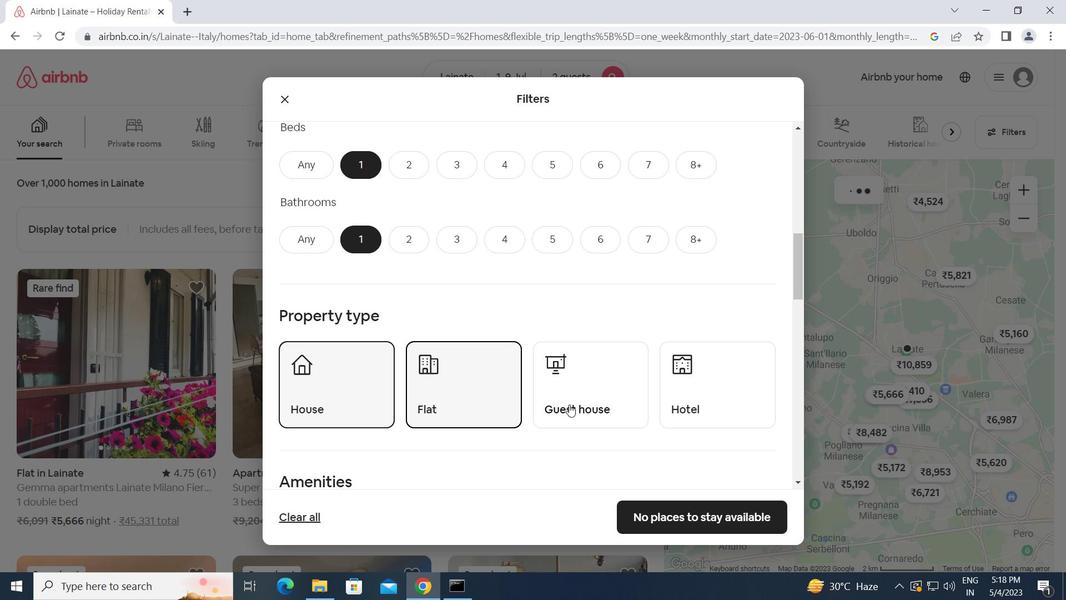 
Action: Mouse pressed left at (574, 401)
Screenshot: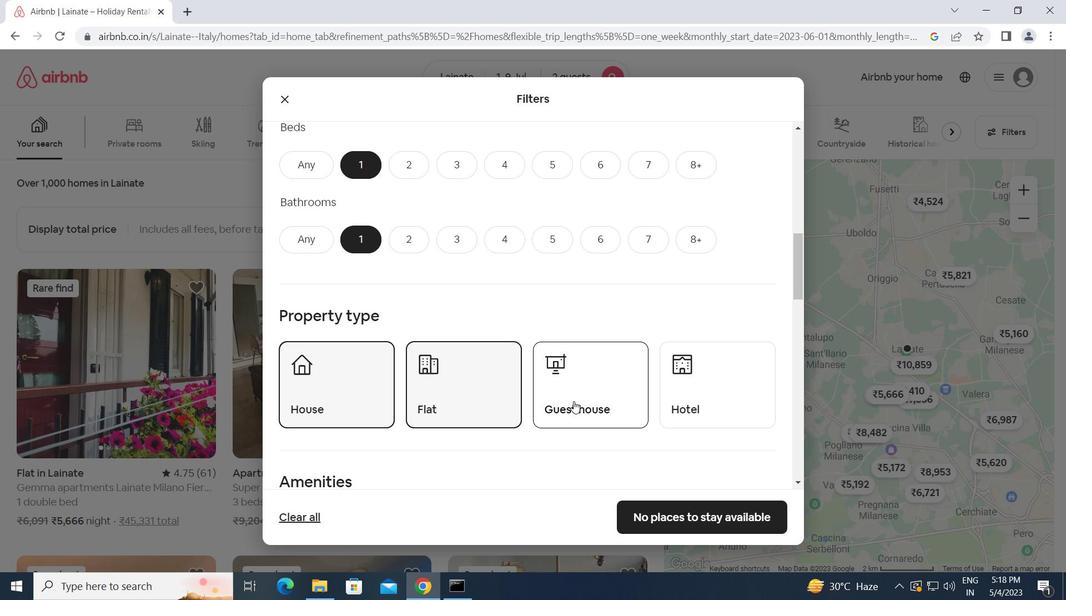 
Action: Mouse moved to (491, 413)
Screenshot: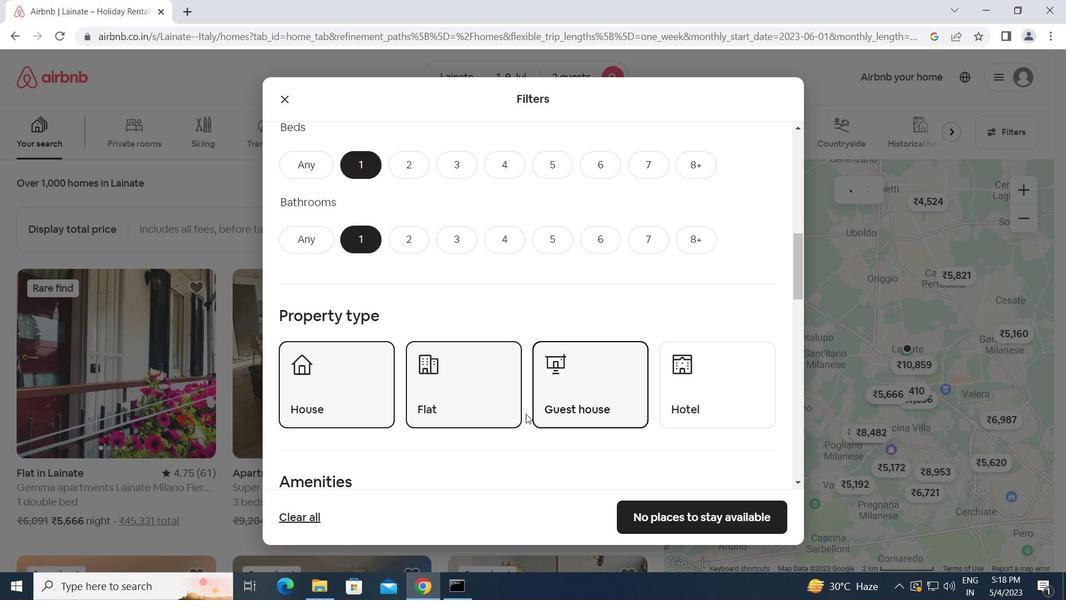 
Action: Mouse scrolled (491, 413) with delta (0, 0)
Screenshot: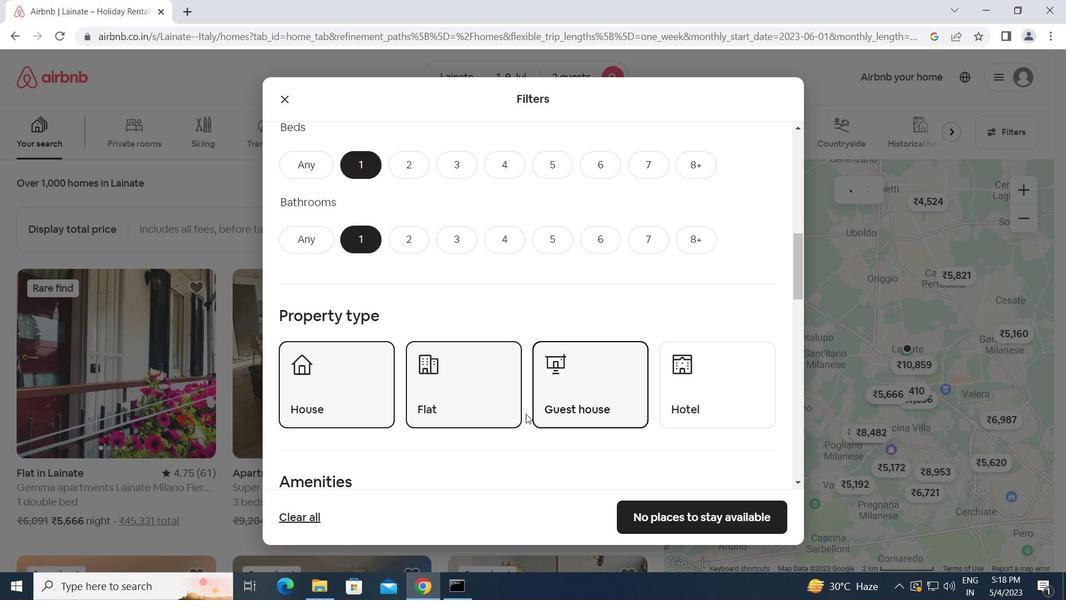 
Action: Mouse moved to (482, 413)
Screenshot: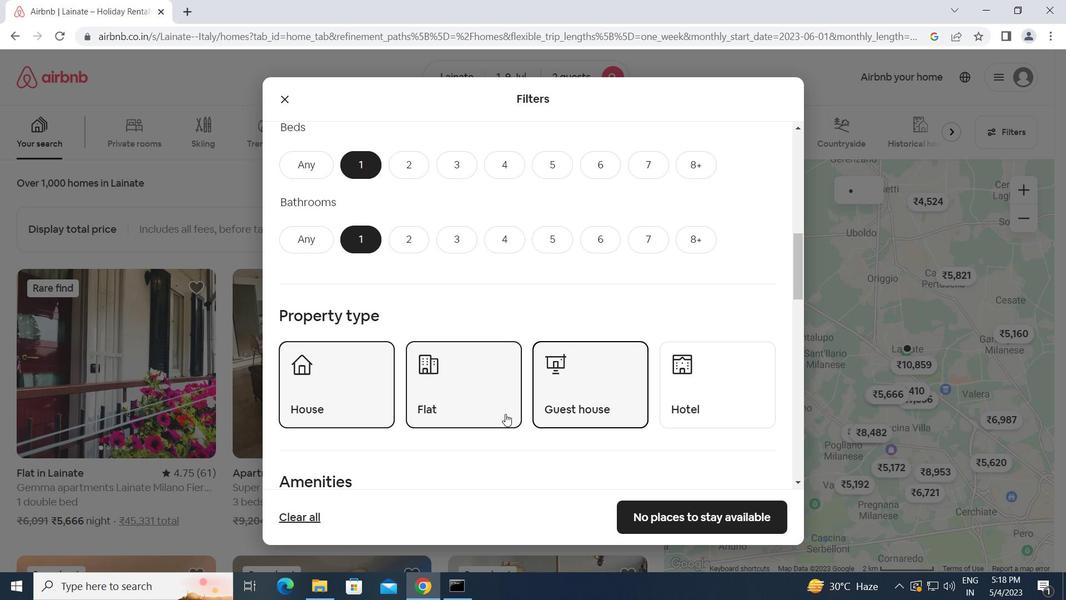 
Action: Mouse scrolled (482, 413) with delta (0, 0)
Screenshot: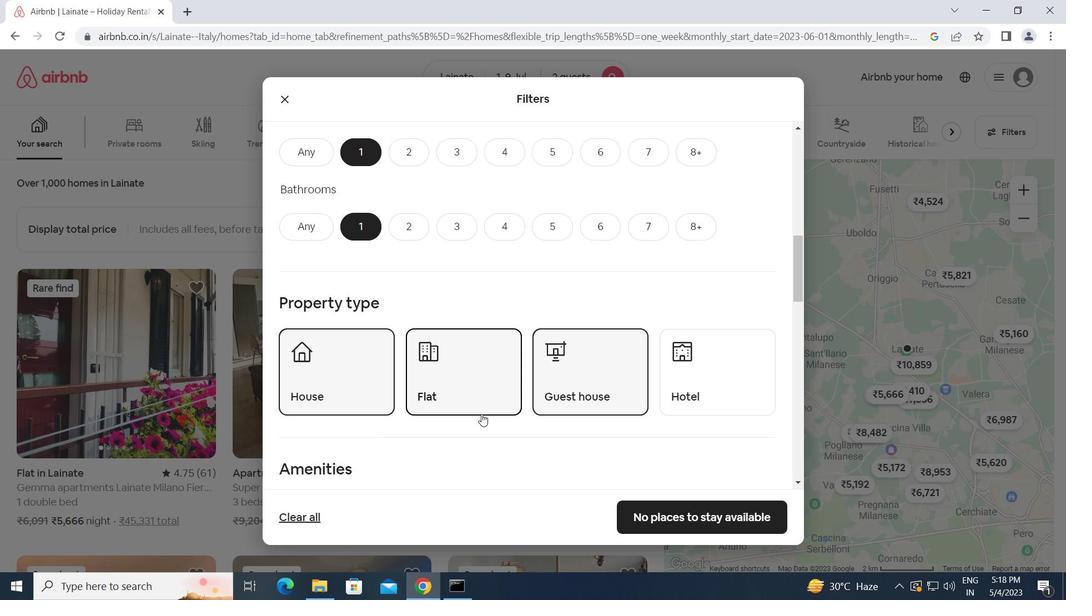 
Action: Mouse scrolled (482, 413) with delta (0, 0)
Screenshot: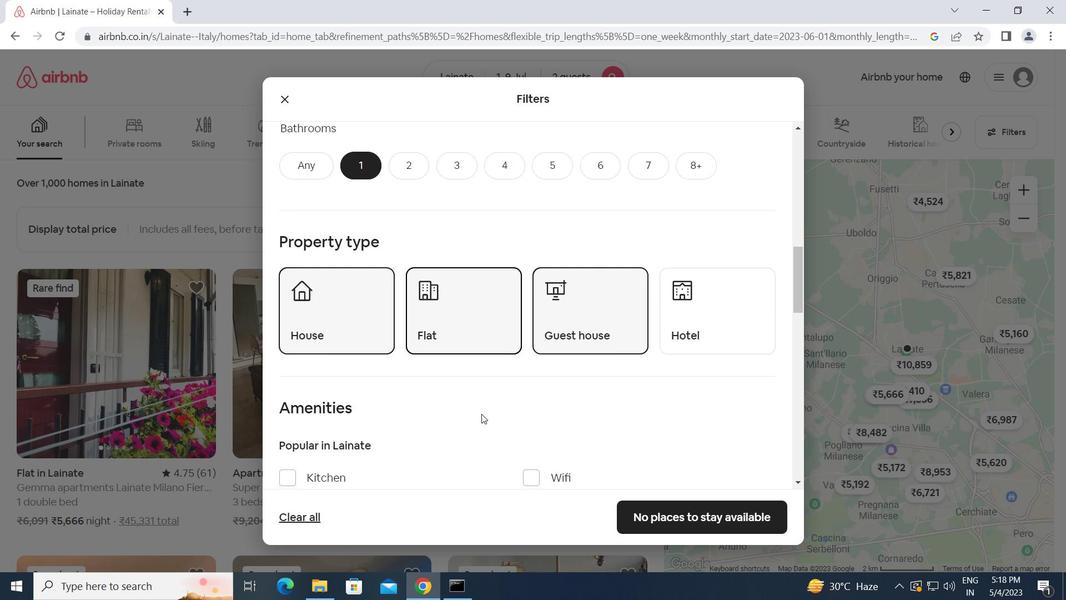
Action: Mouse scrolled (482, 413) with delta (0, 0)
Screenshot: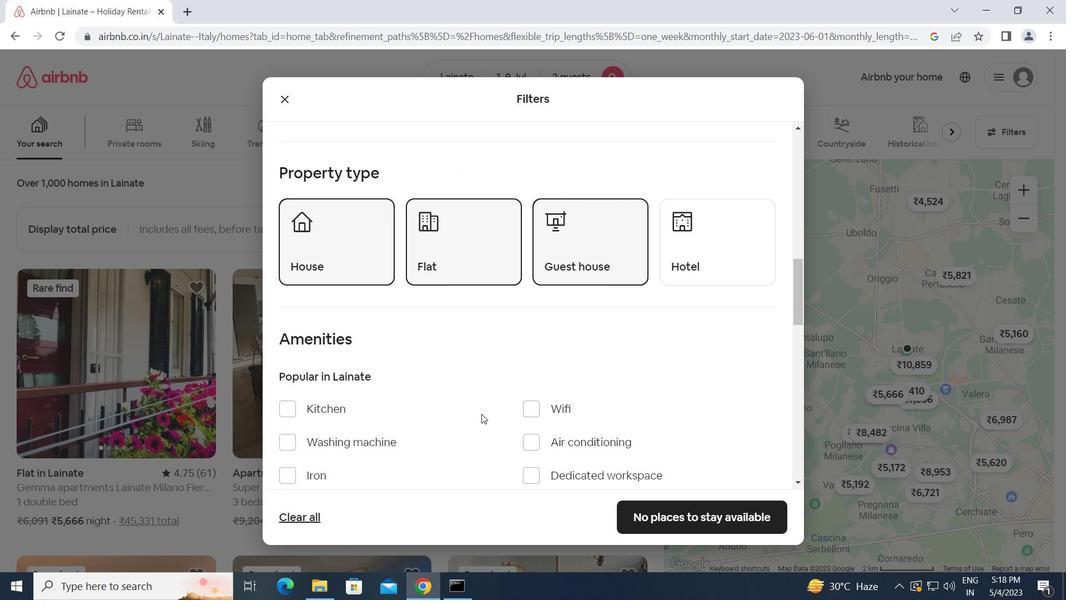 
Action: Mouse scrolled (482, 413) with delta (0, 0)
Screenshot: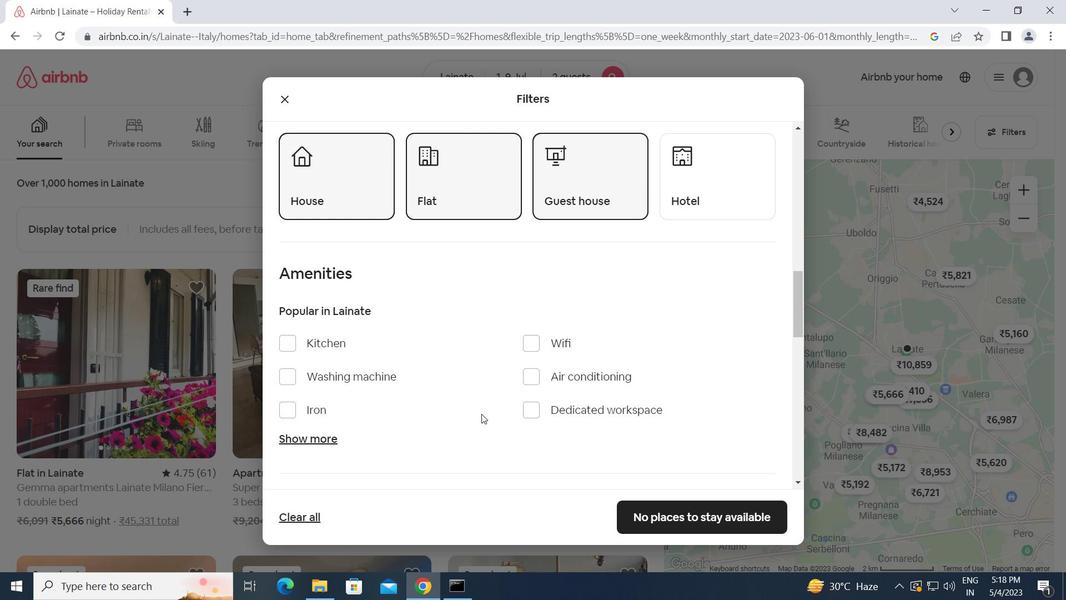 
Action: Mouse scrolled (482, 413) with delta (0, 0)
Screenshot: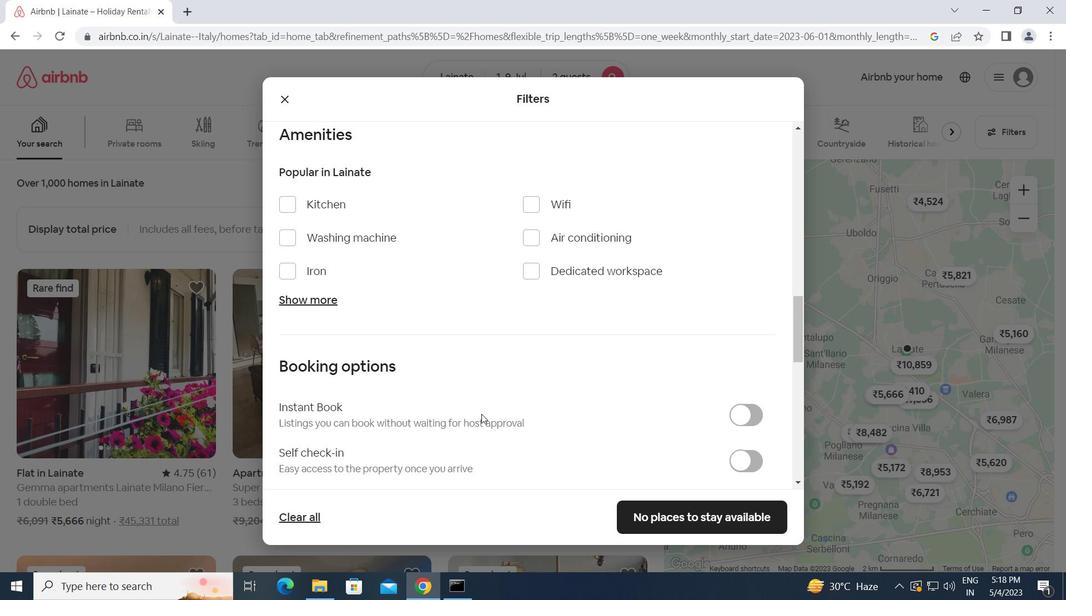 
Action: Mouse moved to (739, 390)
Screenshot: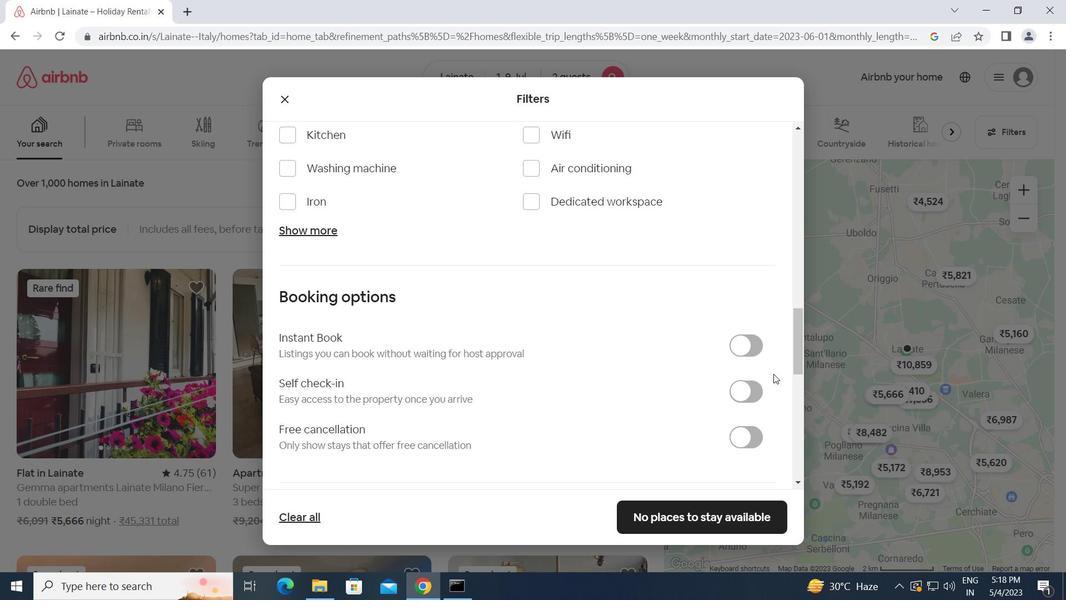 
Action: Mouse pressed left at (739, 390)
Screenshot: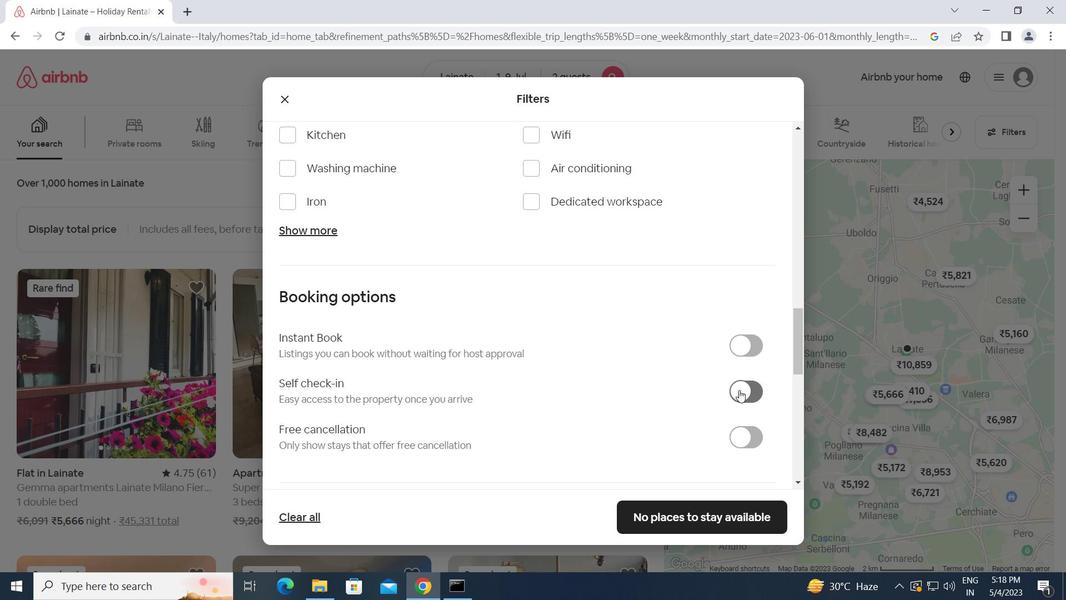 
Action: Mouse moved to (623, 413)
Screenshot: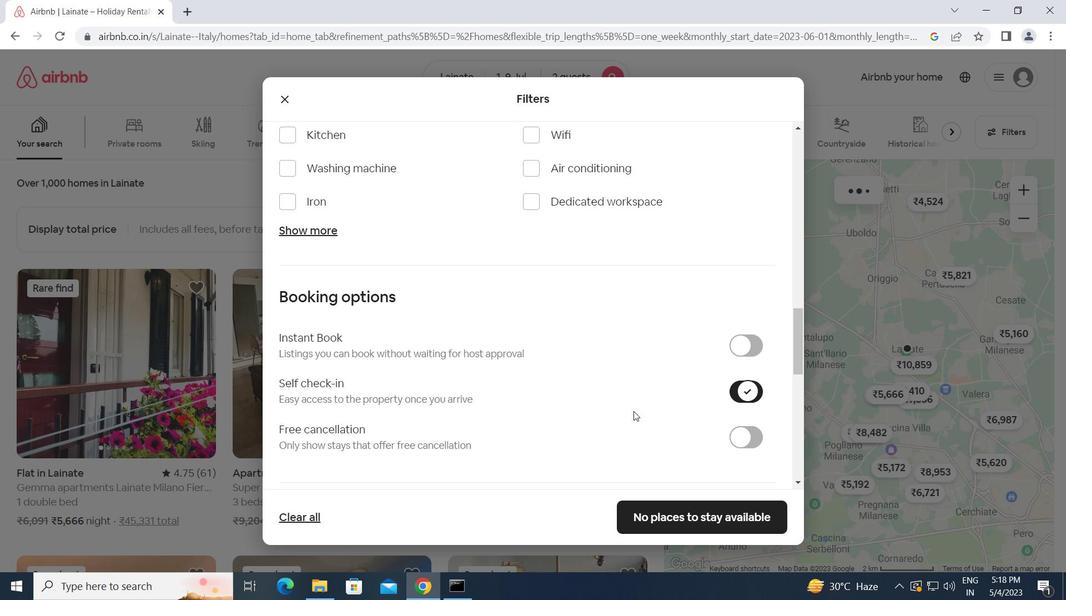 
Action: Mouse scrolled (623, 413) with delta (0, 0)
Screenshot: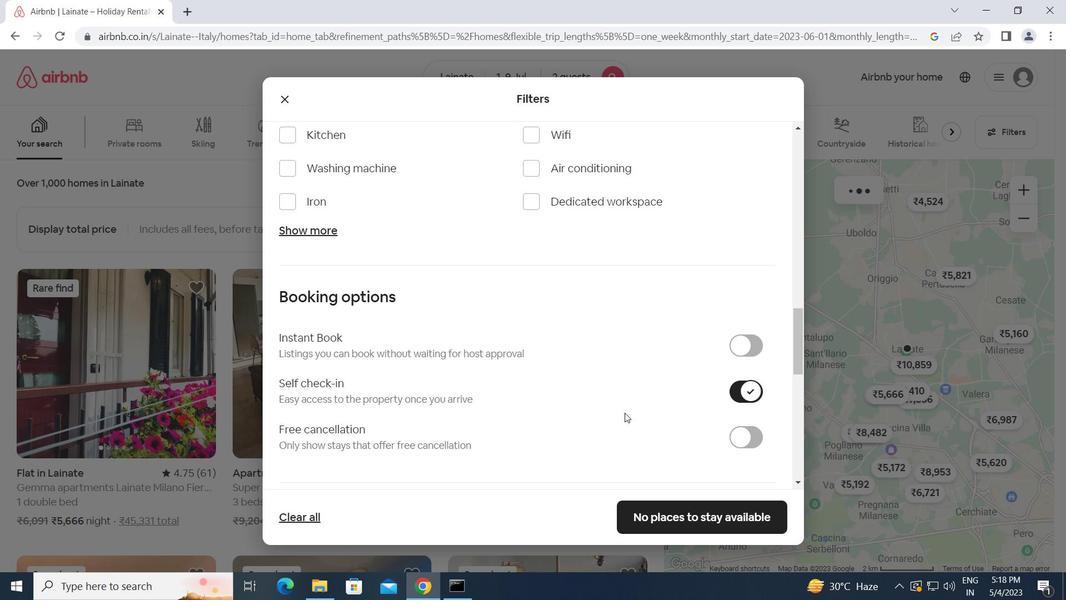 
Action: Mouse scrolled (623, 413) with delta (0, 0)
Screenshot: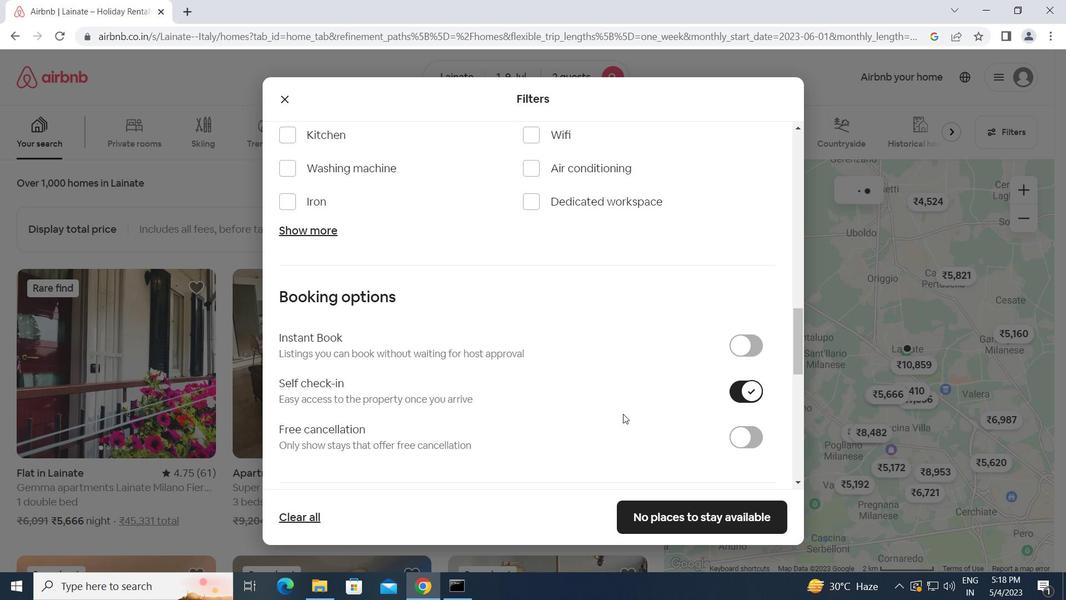 
Action: Mouse scrolled (623, 413) with delta (0, 0)
Screenshot: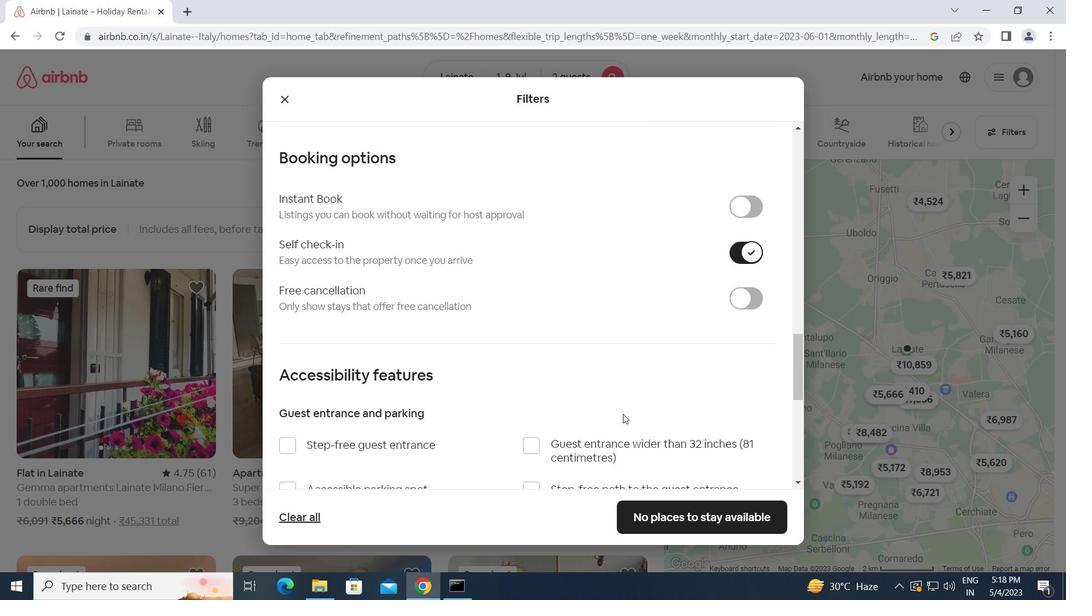 
Action: Mouse scrolled (623, 413) with delta (0, 0)
Screenshot: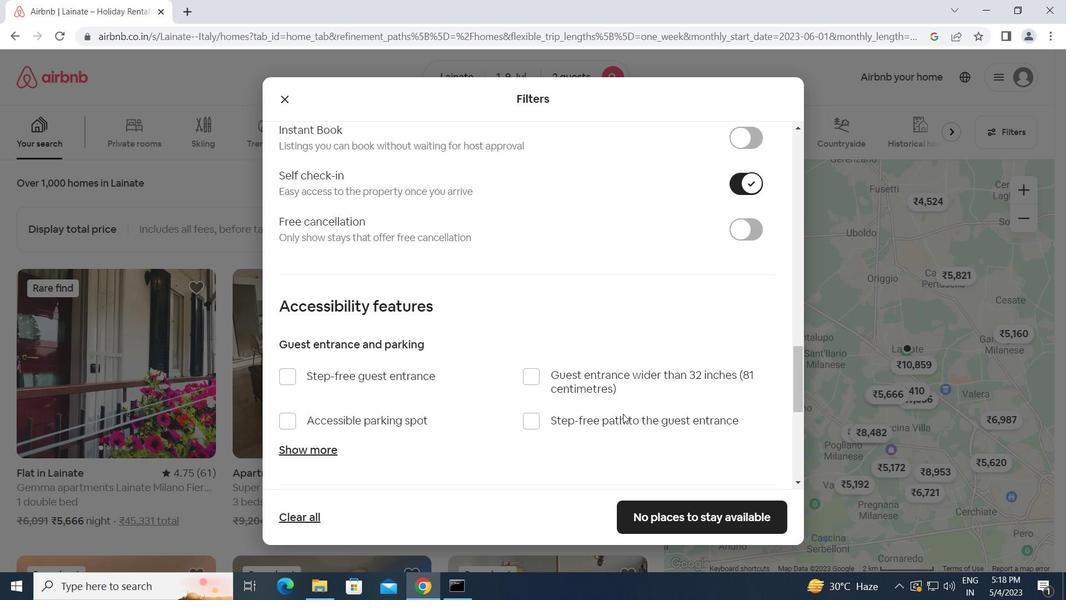 
Action: Mouse scrolled (623, 413) with delta (0, 0)
Screenshot: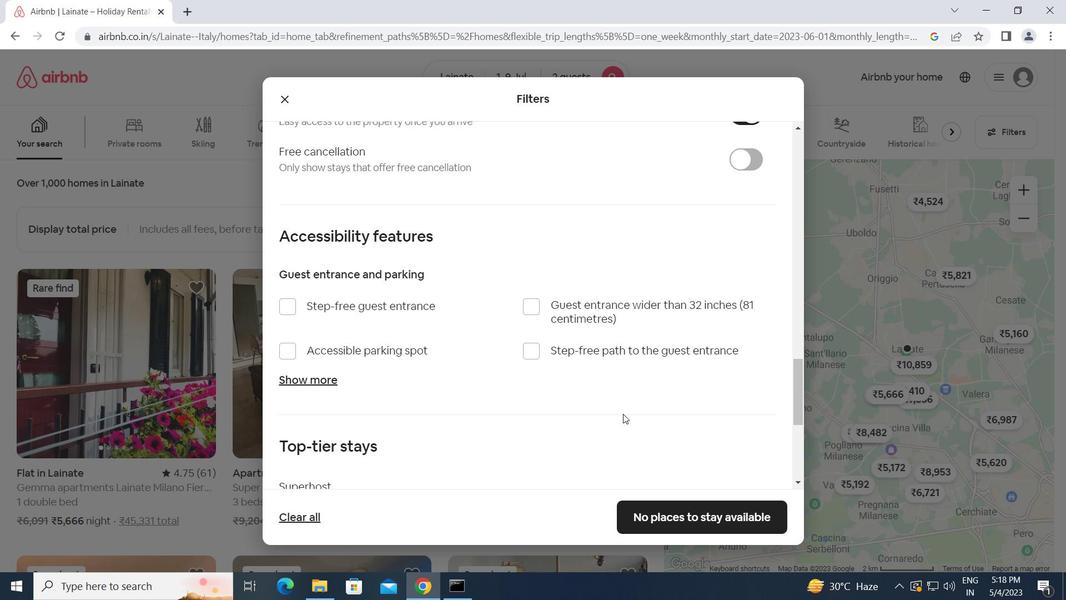 
Action: Mouse scrolled (623, 413) with delta (0, 0)
Screenshot: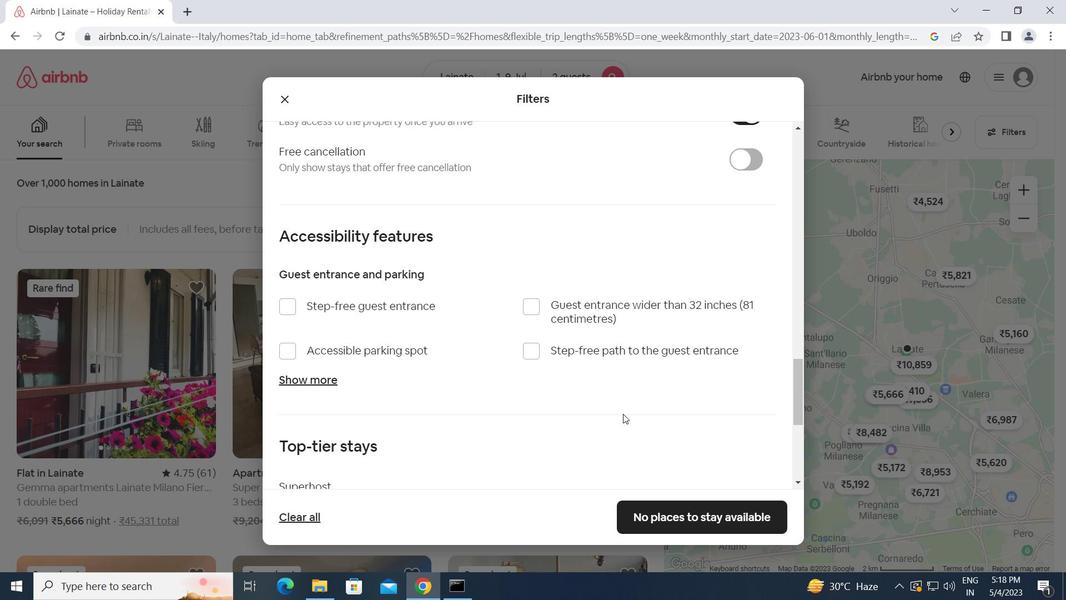 
Action: Mouse scrolled (623, 413) with delta (0, 0)
Screenshot: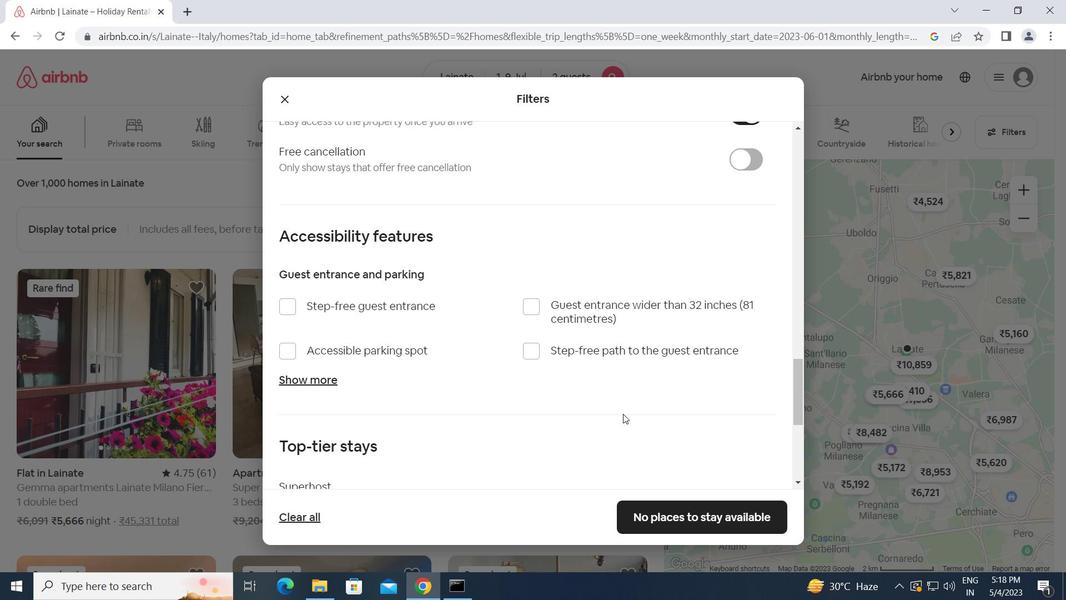 
Action: Mouse scrolled (623, 413) with delta (0, 0)
Screenshot: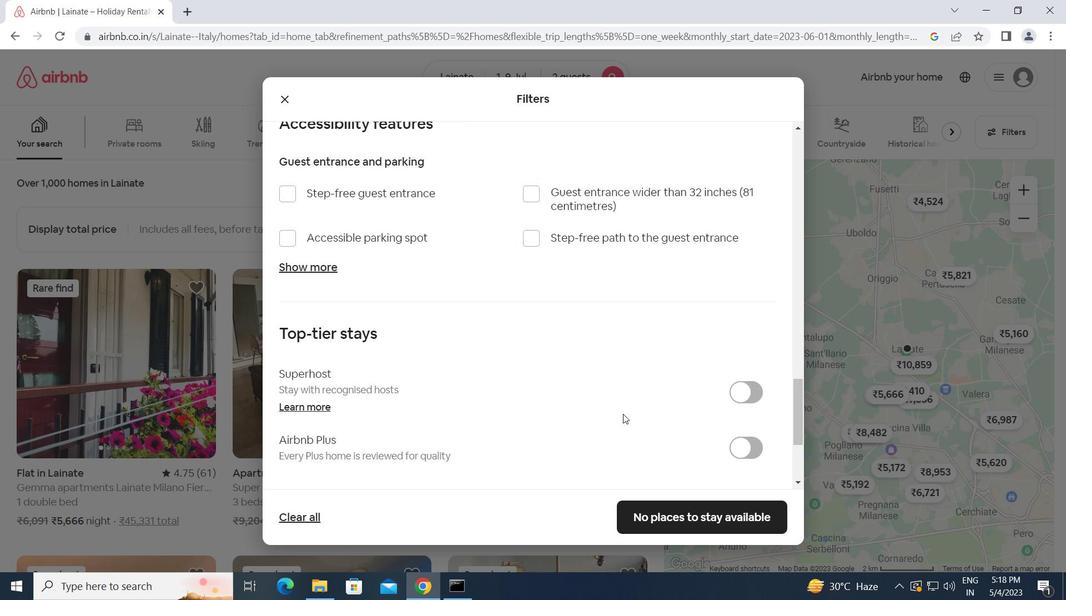 
Action: Mouse scrolled (623, 413) with delta (0, 0)
Screenshot: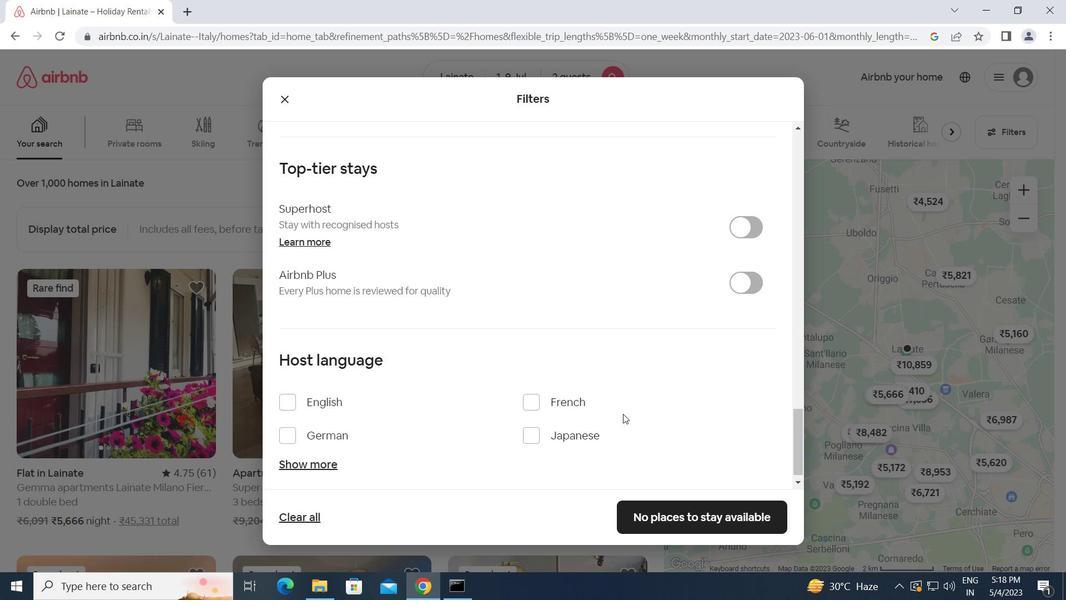 
Action: Mouse moved to (285, 387)
Screenshot: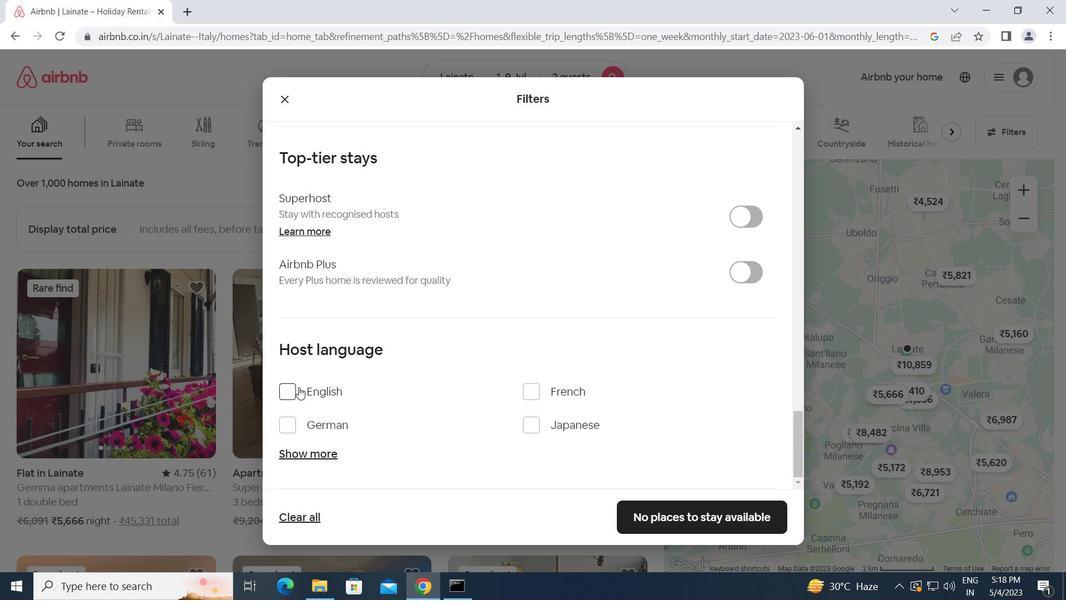
Action: Mouse pressed left at (285, 387)
Screenshot: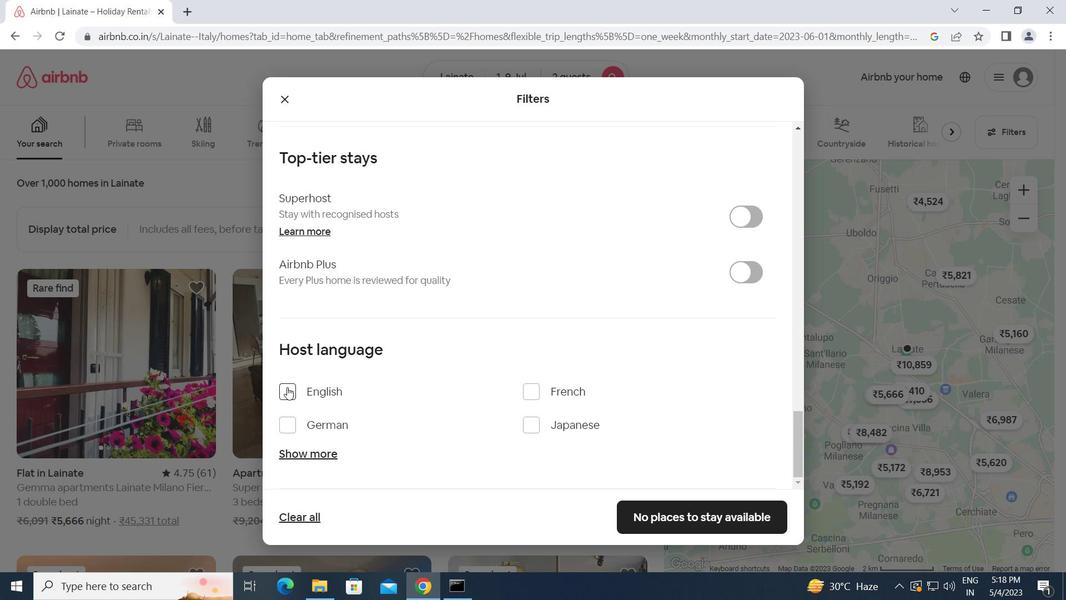 
Action: Mouse moved to (671, 512)
Screenshot: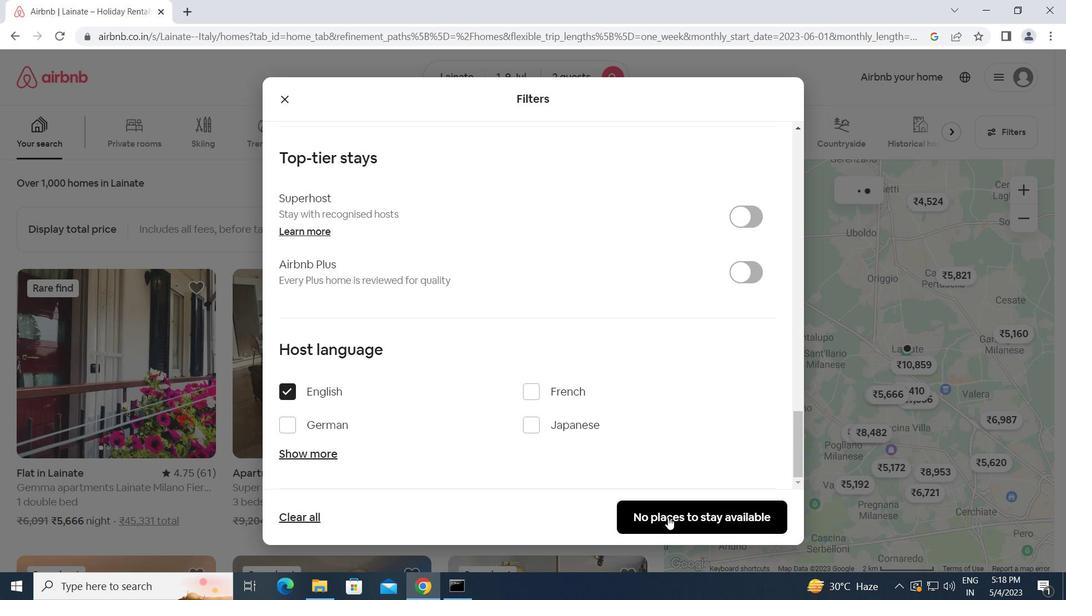 
Action: Mouse pressed left at (671, 512)
Screenshot: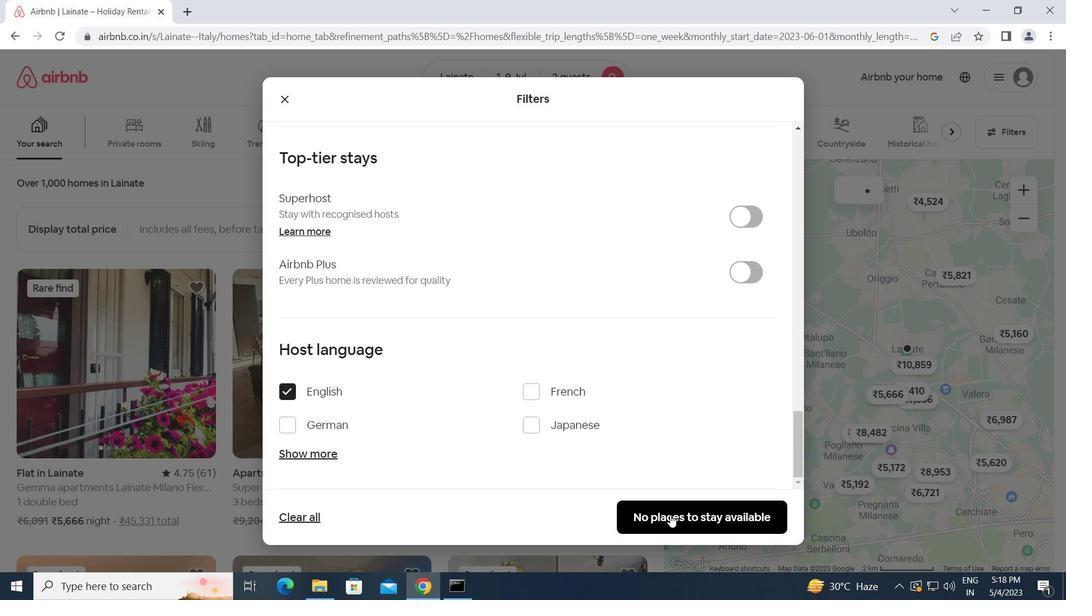 
Action: Mouse moved to (670, 507)
Screenshot: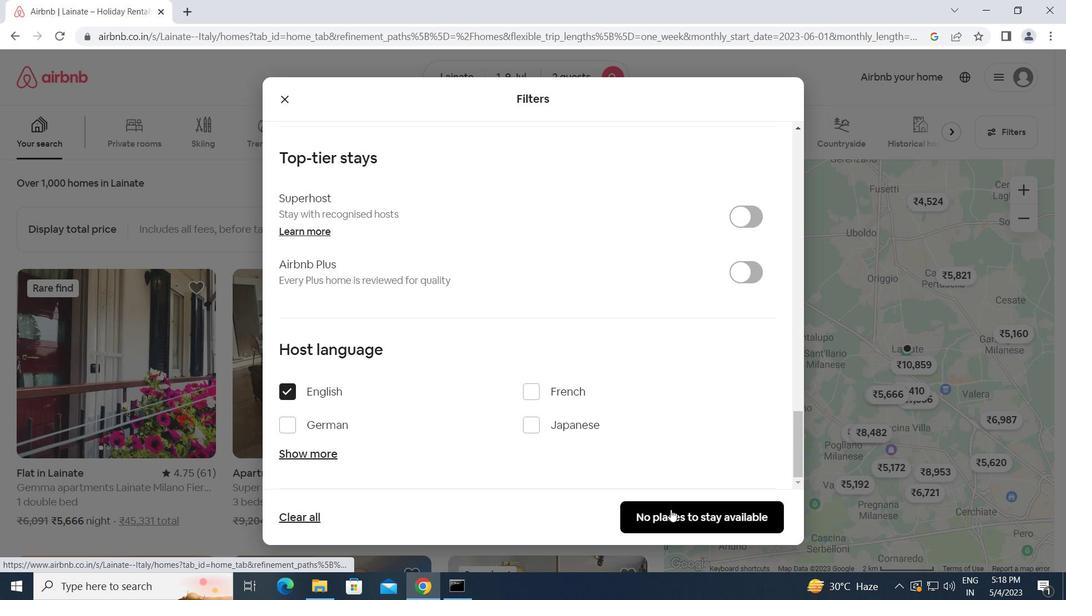 
